 Task: Open a blank google sheet and write heading  Dollar SenseAdd Dates in a column and its values below  '2023-05-01, 2023-05-05, 2023-05-10, 2023-05-15, 2023-05-20, 2023-05-25 & 2023-05-31. 'Add Descriptionsin next column and its values below  Monthly Salary, Grocery Shopping, Dining Out., Utility Bill, Transportation, Entertainment & Miscellaneous. Add Amount in next column and its values below  $2,500, $100, $50, $150, $30, $50 & $20. Add Income/ Expensein next column and its values below  Income, Expenses, Expenses, Expenses, Expenses, Expenses & Expenses. Add Balance in next column and its values below  $2,500, $2,400, $2,350, $2,200, $2,170, $2,120 & $2,100. Save page BudgetReview analysis
Action: Mouse moved to (1255, 91)
Screenshot: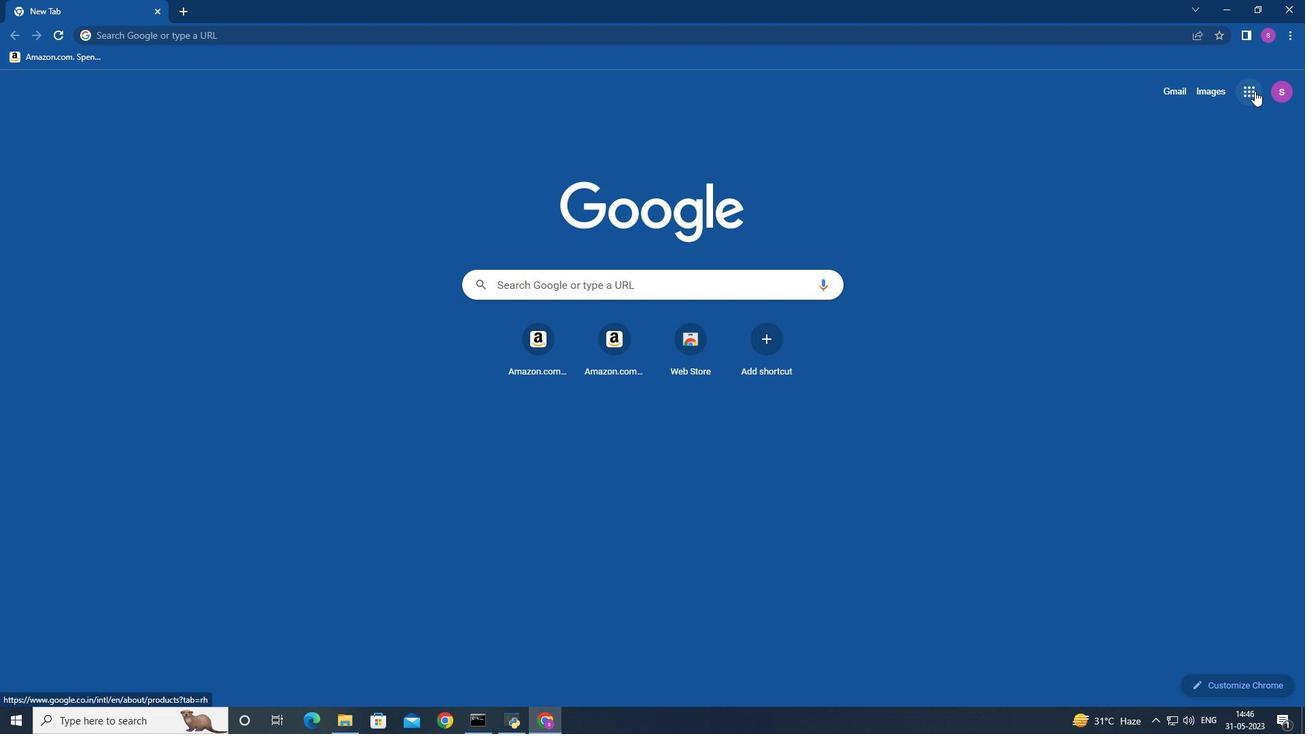 
Action: Mouse pressed left at (1255, 91)
Screenshot: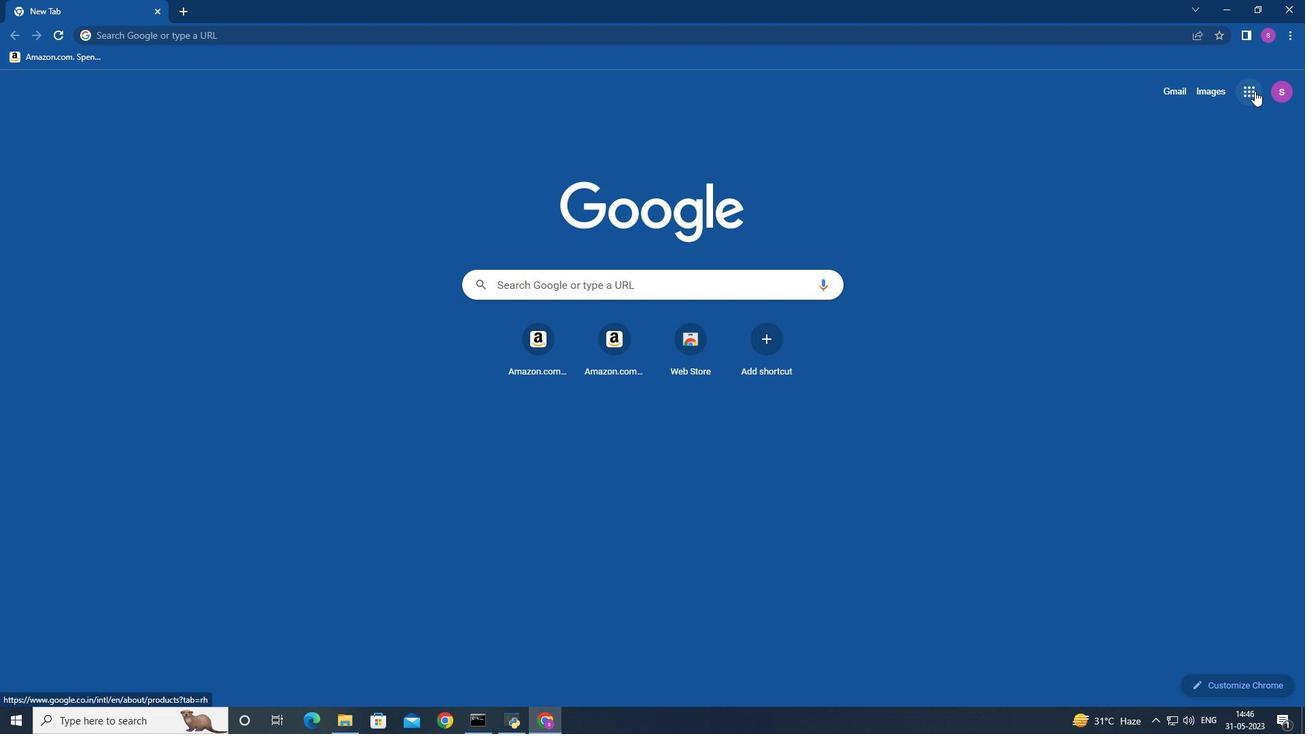 
Action: Mouse moved to (1284, 259)
Screenshot: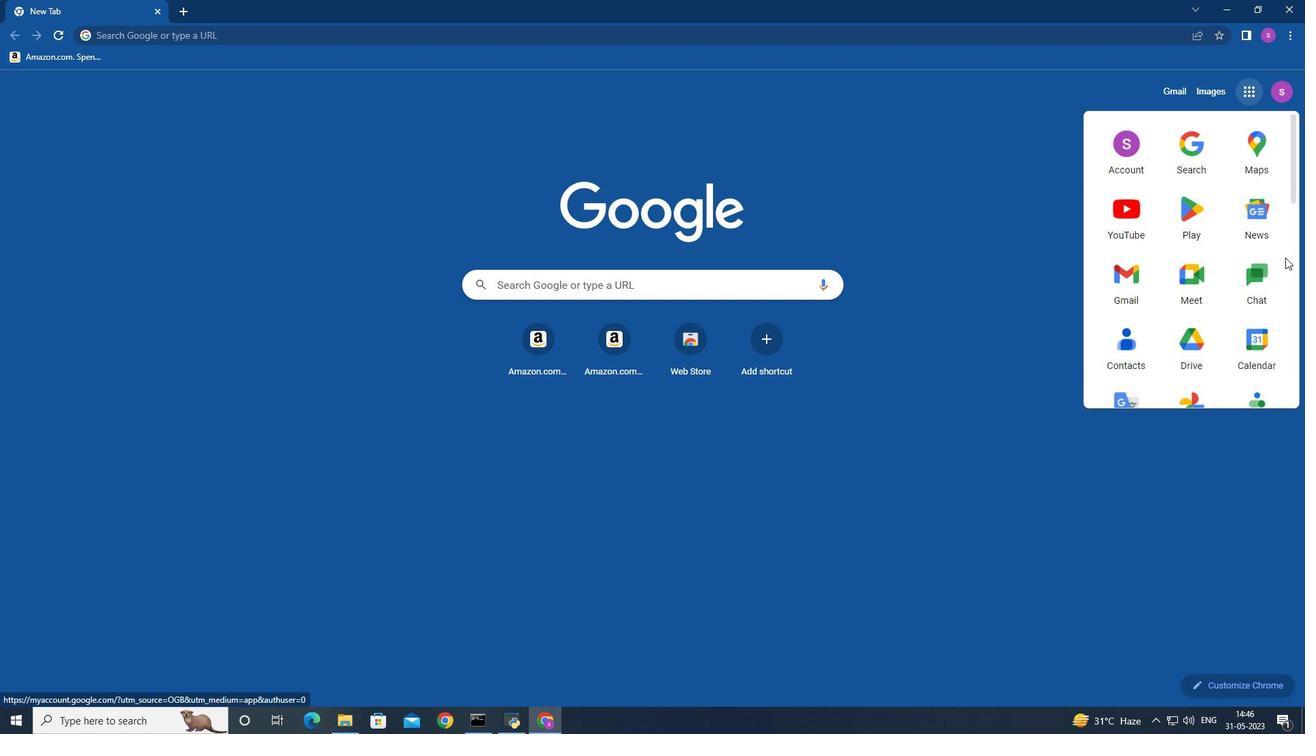 
Action: Mouse scrolled (1284, 259) with delta (0, 0)
Screenshot: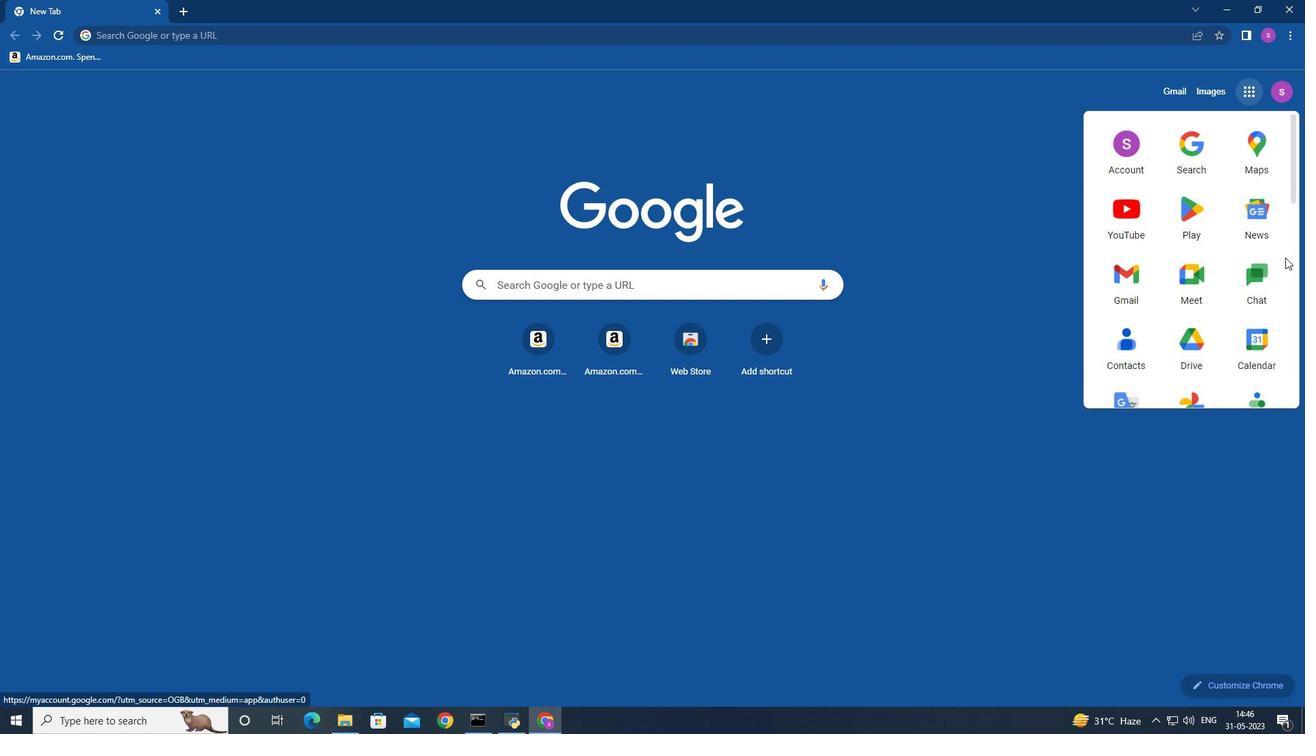 
Action: Mouse moved to (1278, 260)
Screenshot: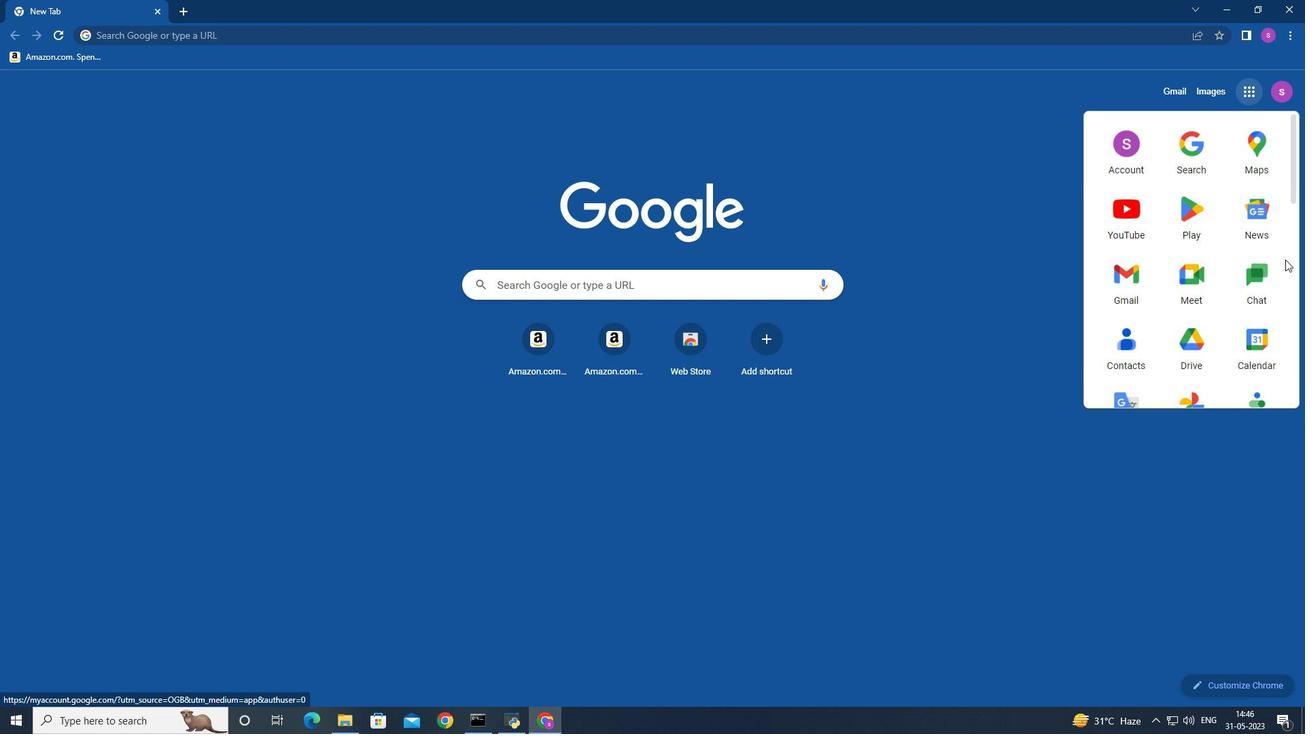 
Action: Mouse scrolled (1278, 259) with delta (0, 0)
Screenshot: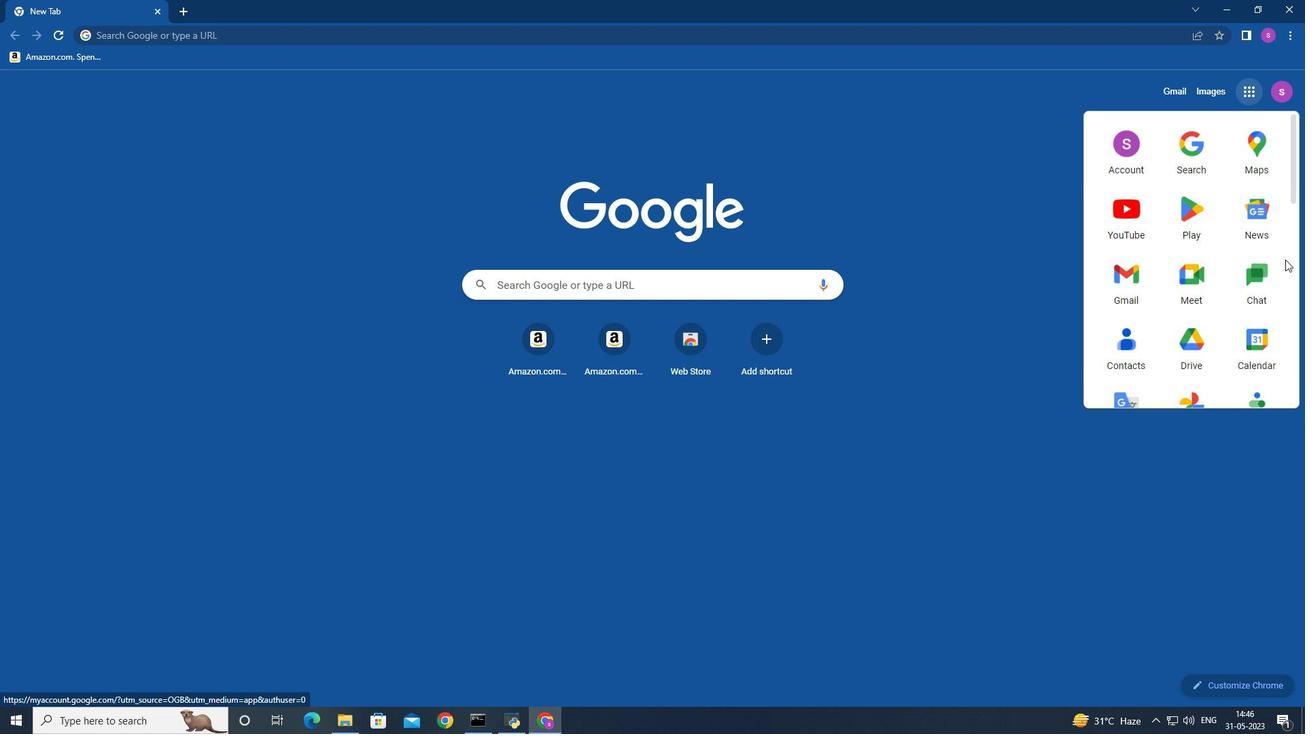 
Action: Mouse moved to (1269, 260)
Screenshot: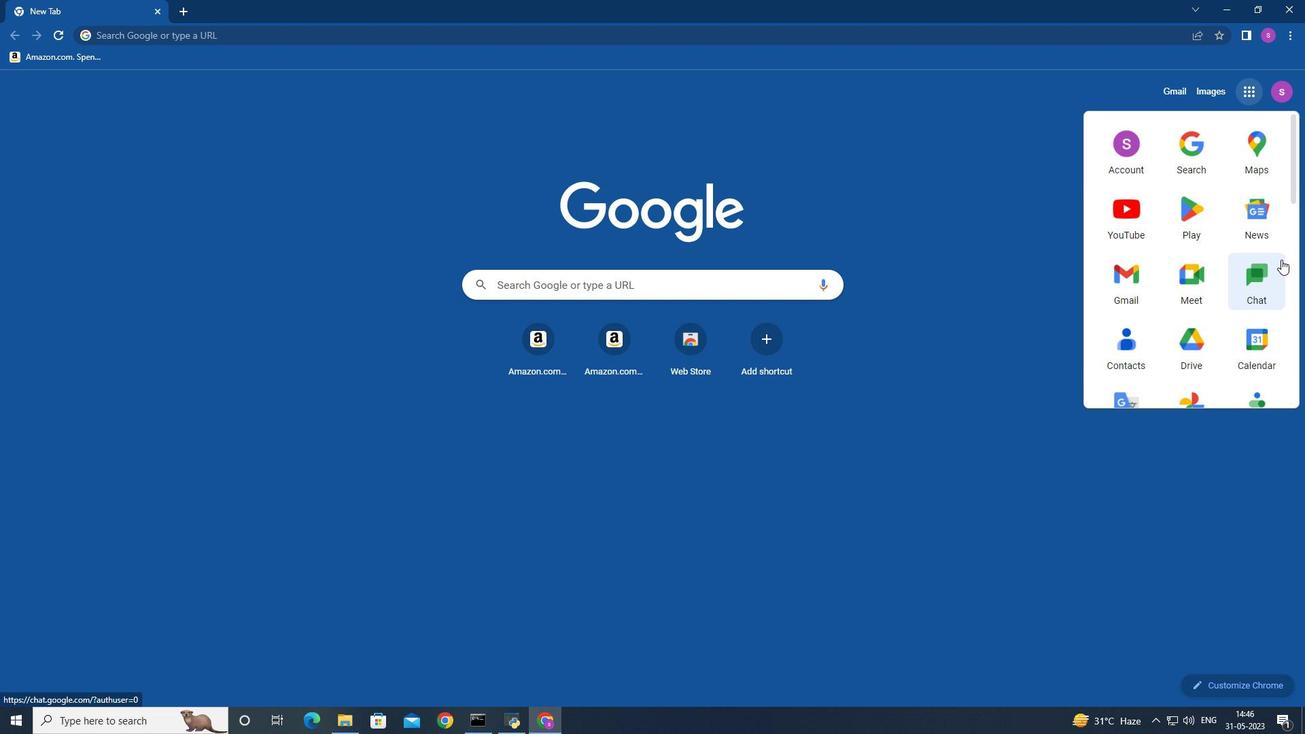 
Action: Mouse scrolled (1269, 259) with delta (0, 0)
Screenshot: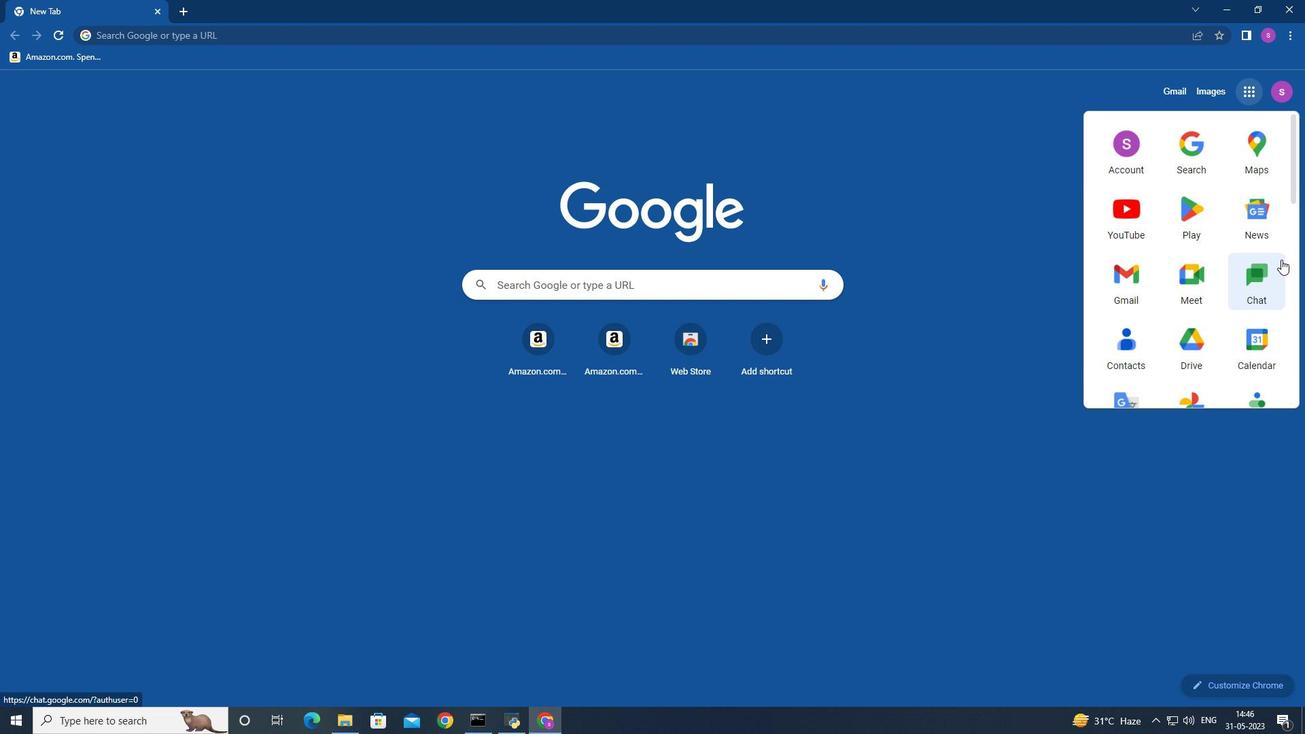 
Action: Mouse moved to (1264, 260)
Screenshot: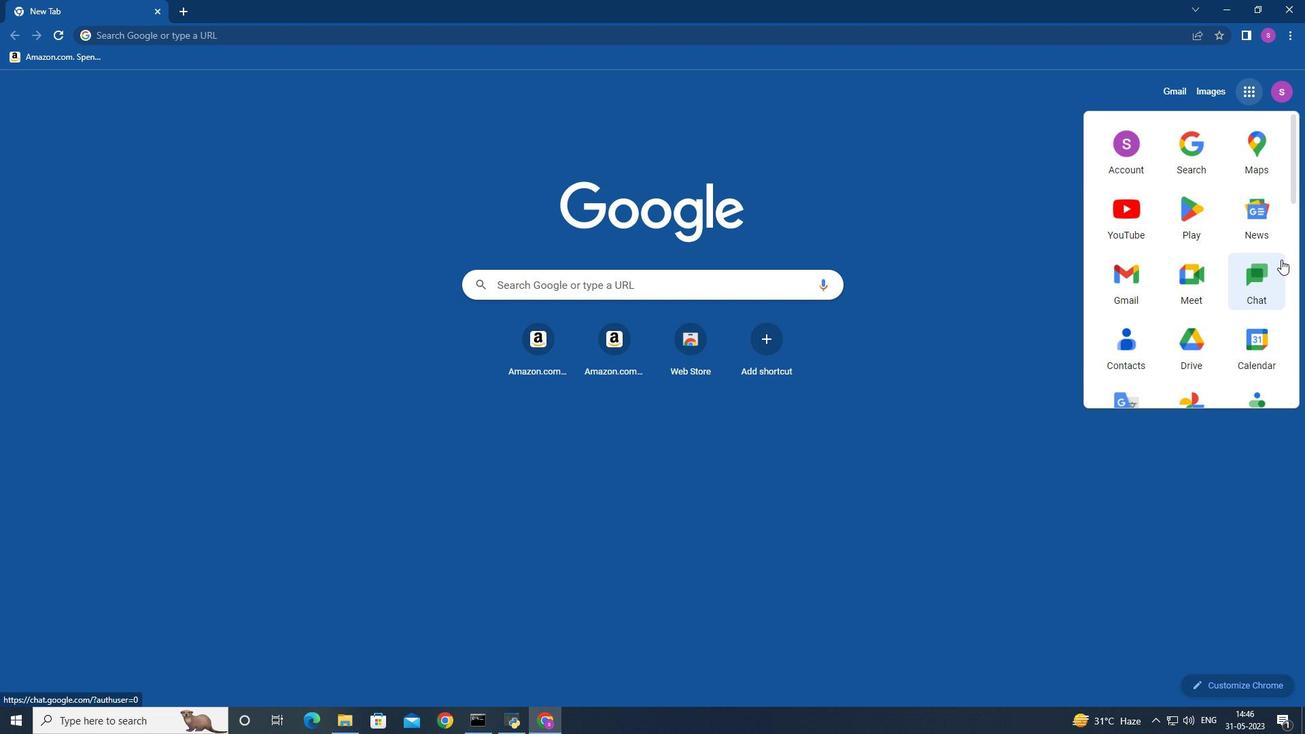 
Action: Mouse scrolled (1264, 259) with delta (0, 0)
Screenshot: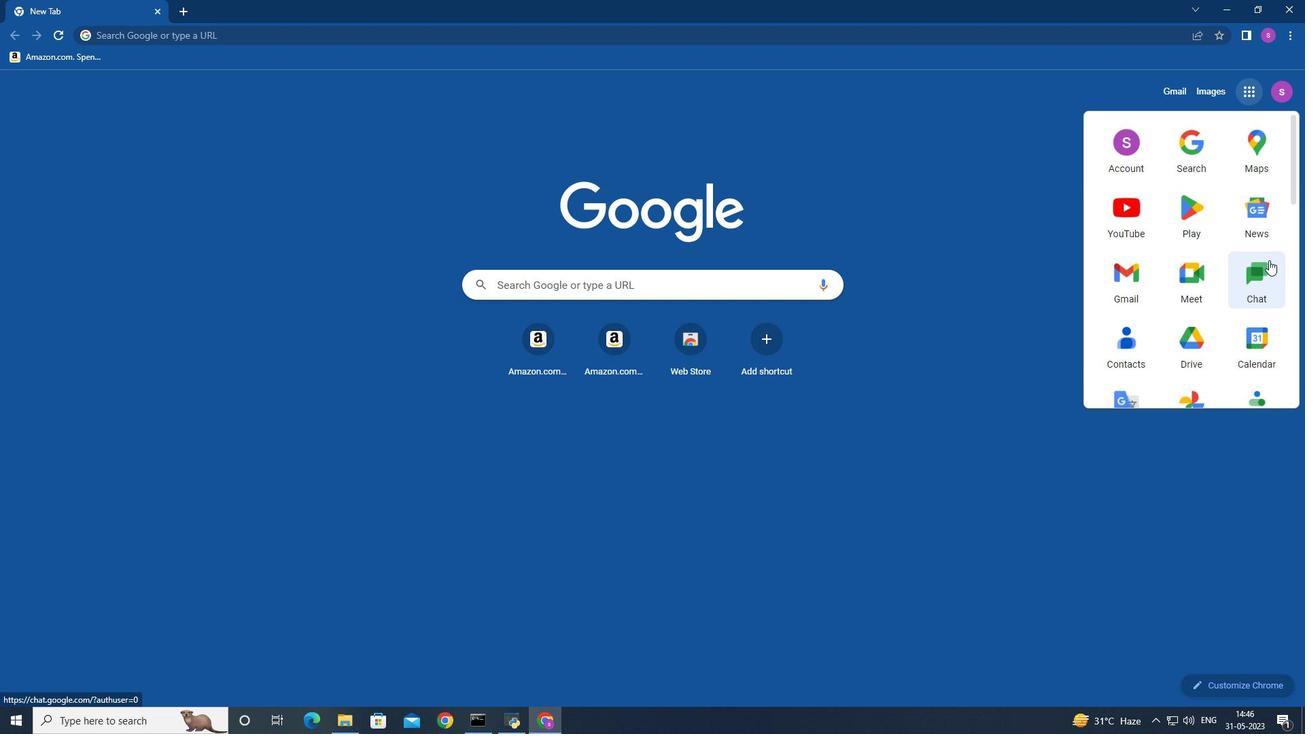 
Action: Mouse moved to (1233, 250)
Screenshot: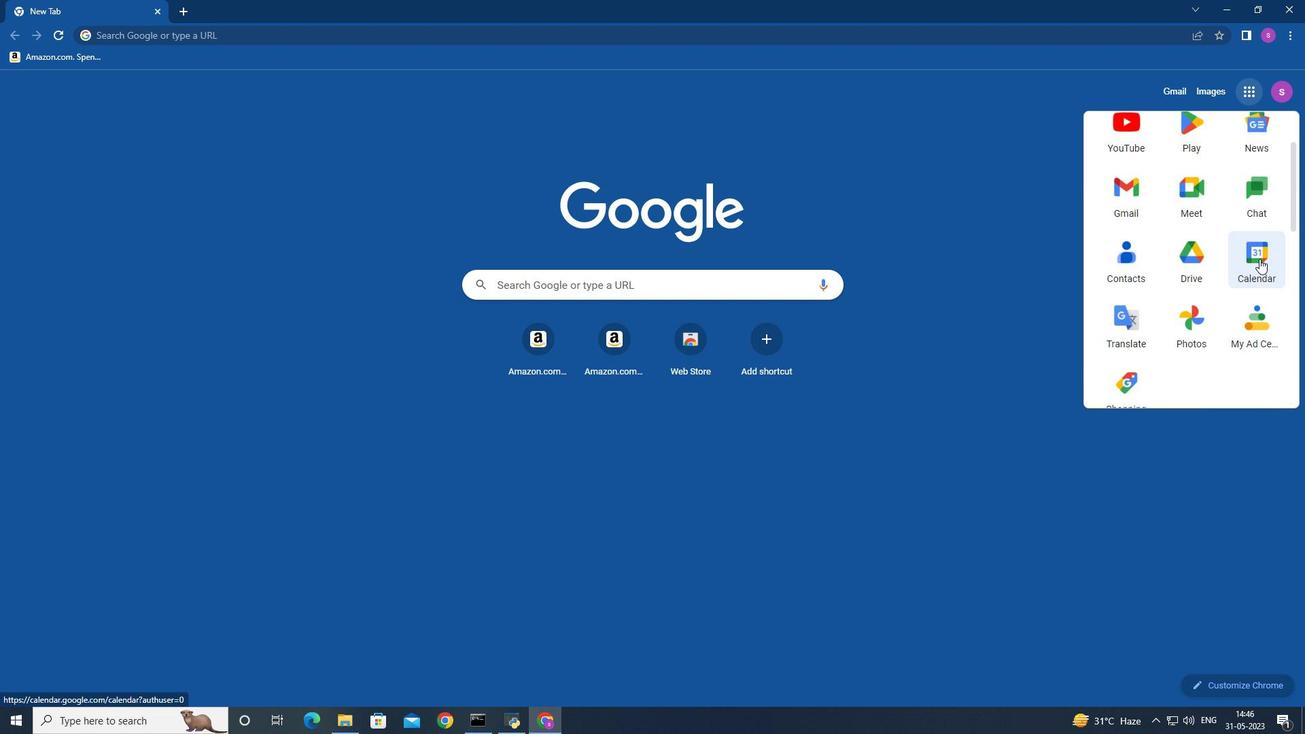 
Action: Mouse scrolled (1233, 250) with delta (0, 0)
Screenshot: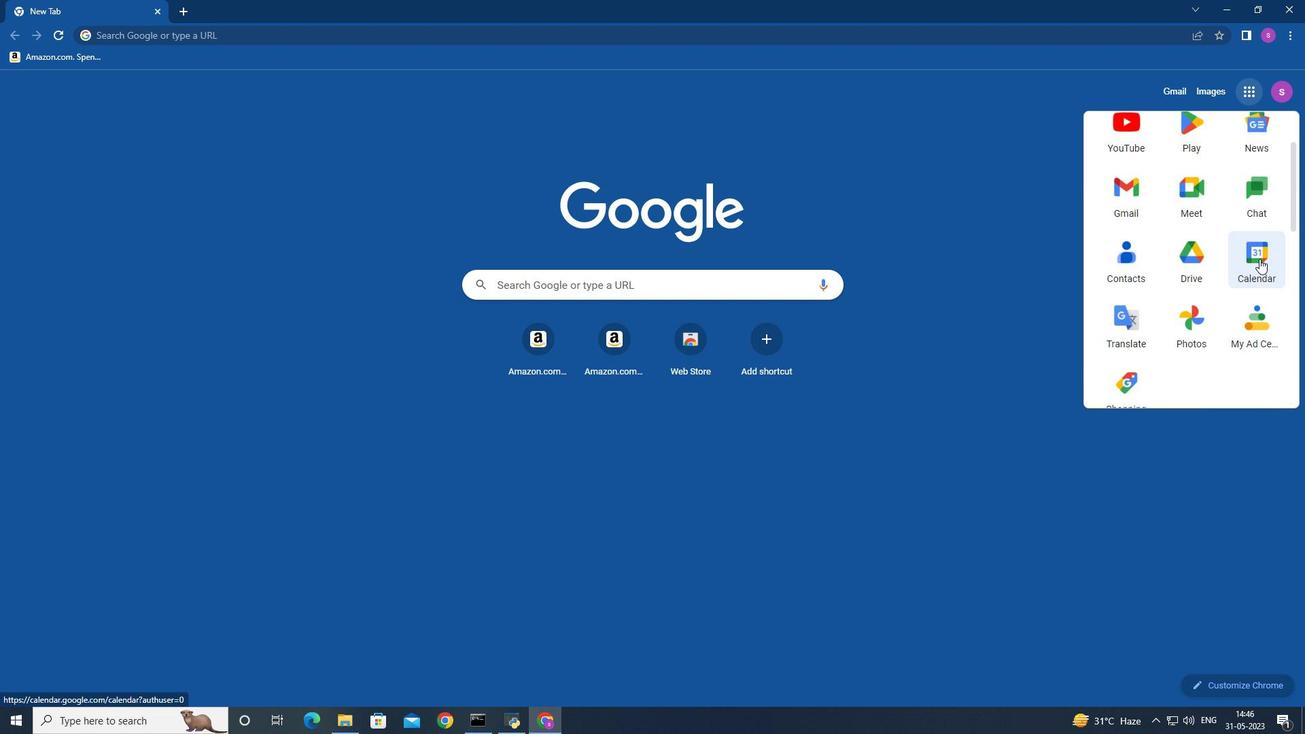 
Action: Mouse moved to (1254, 219)
Screenshot: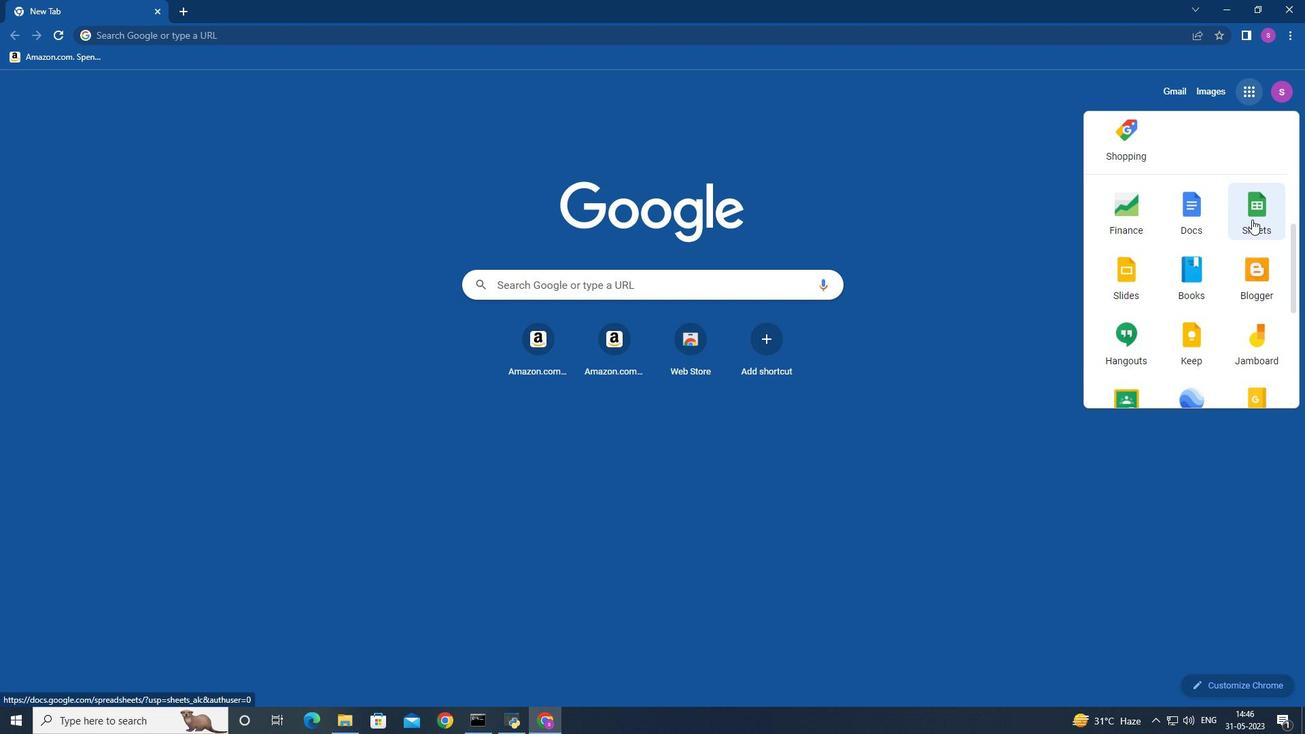 
Action: Mouse pressed left at (1254, 219)
Screenshot: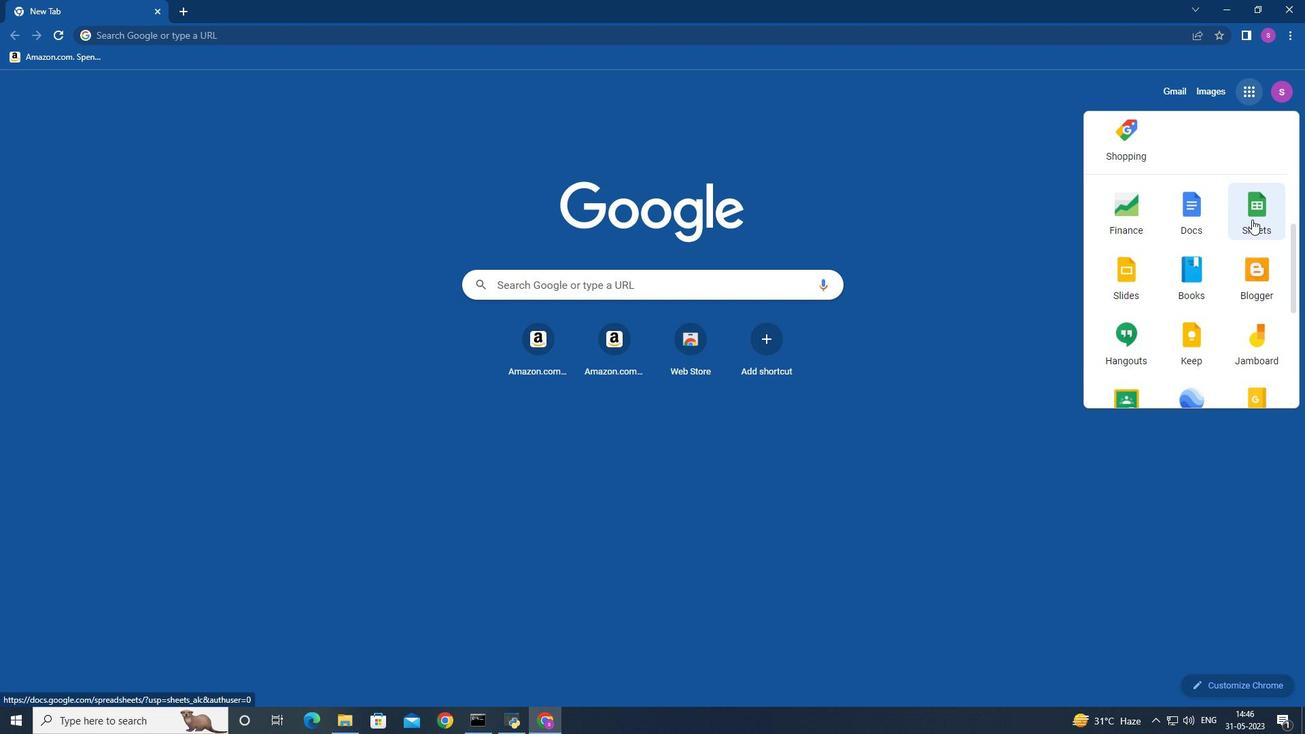 
Action: Mouse moved to (327, 175)
Screenshot: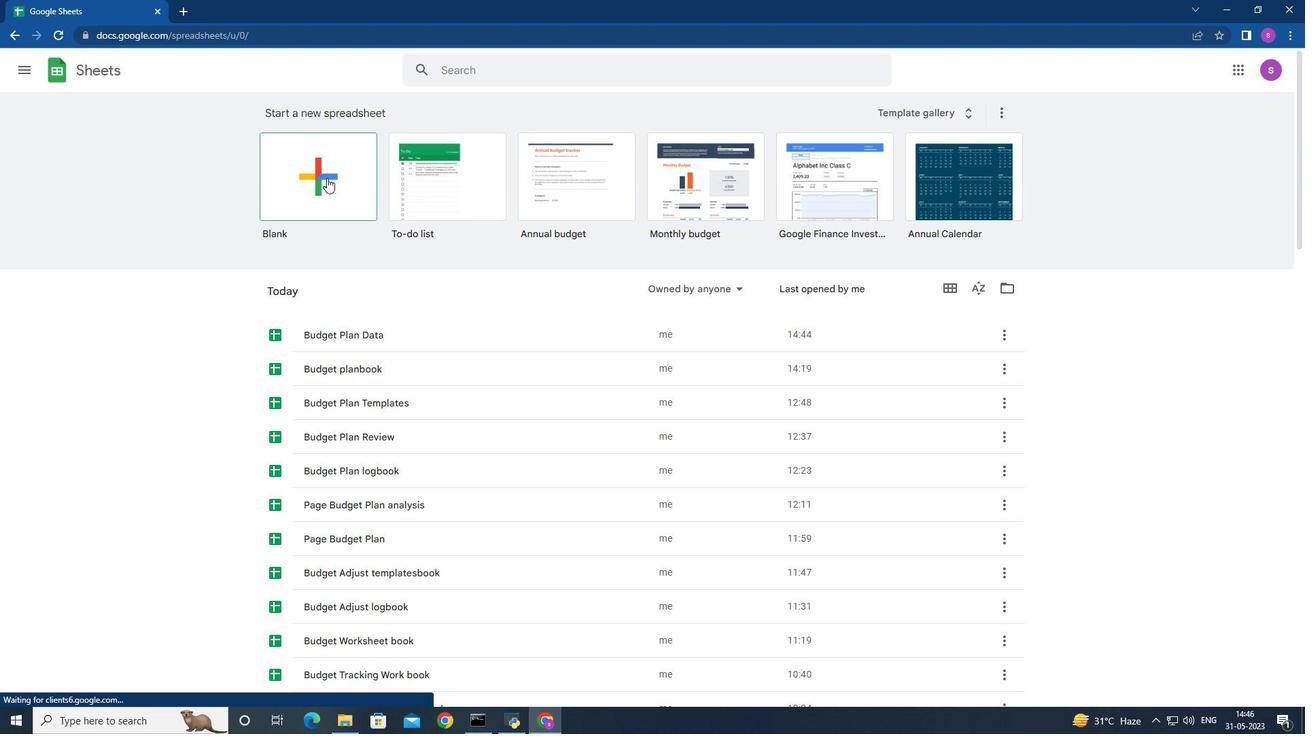 
Action: Mouse pressed left at (327, 175)
Screenshot: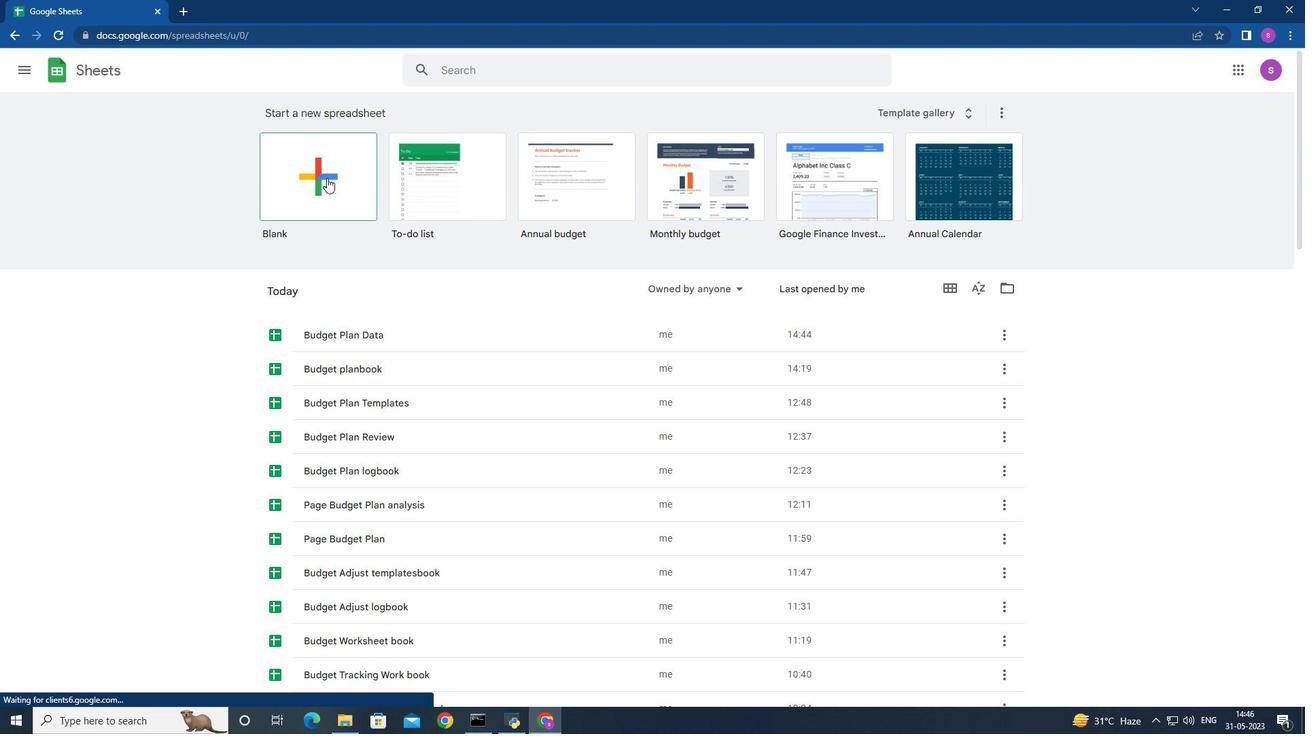 
Action: Mouse moved to (258, 182)
Screenshot: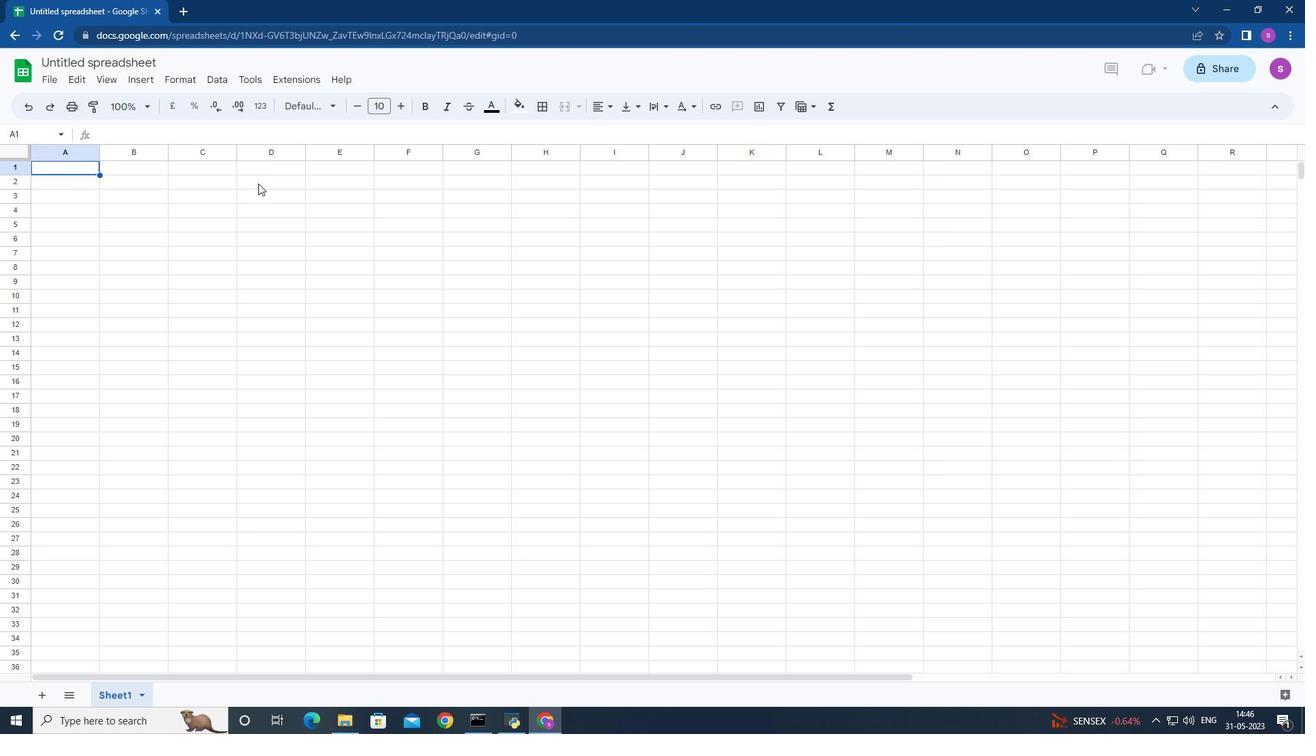 
Action: Mouse pressed left at (258, 182)
Screenshot: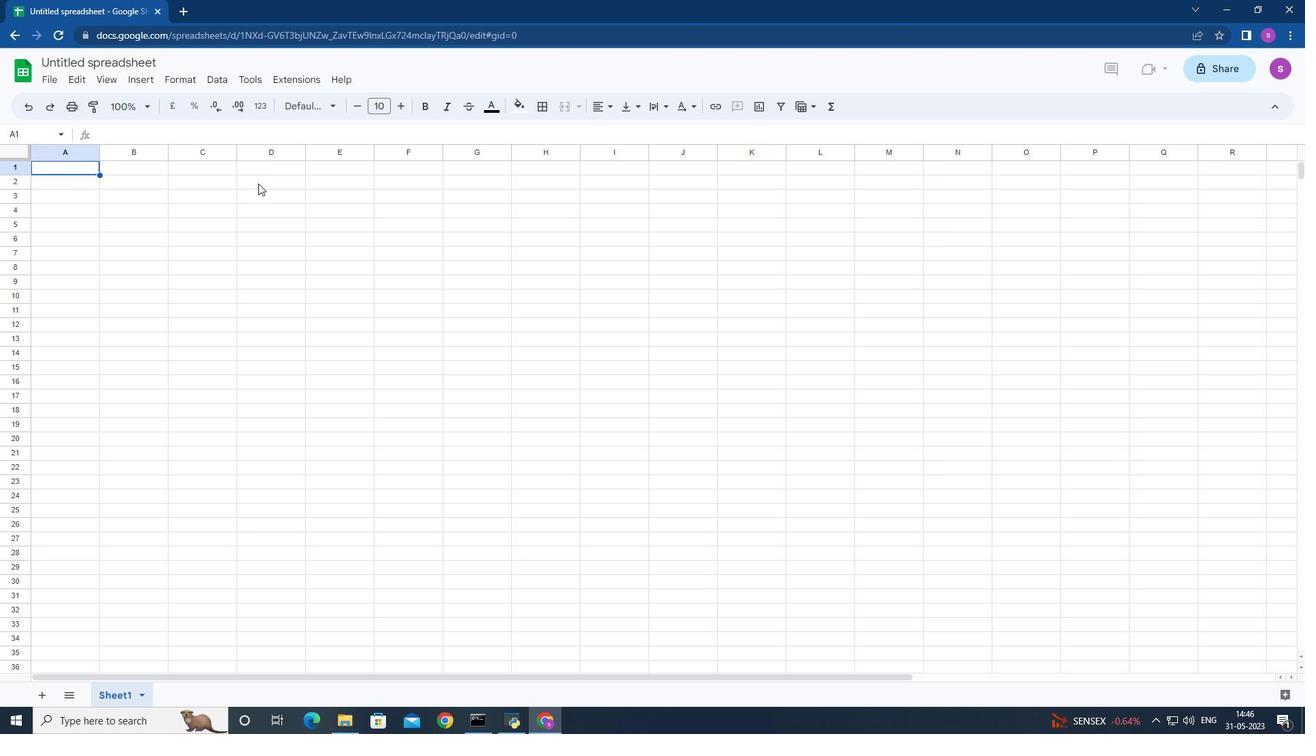 
Action: Key pressed <Key.shift><Key.shift><Key.shift><Key.shift><Key.shift><Key.shift><Key.shift><Key.shift><Key.shift><Key.shift><Key.shift><Key.shift><Key.shift><Key.shift><Key.shift><Key.shift><Key.shift><Key.shift>DF<Key.backspace>ollar<Key.space><Key.shift>Sense<Key.space><Key.down><Key.left><Key.down><Key.shift>Dates<Key.down>
Screenshot: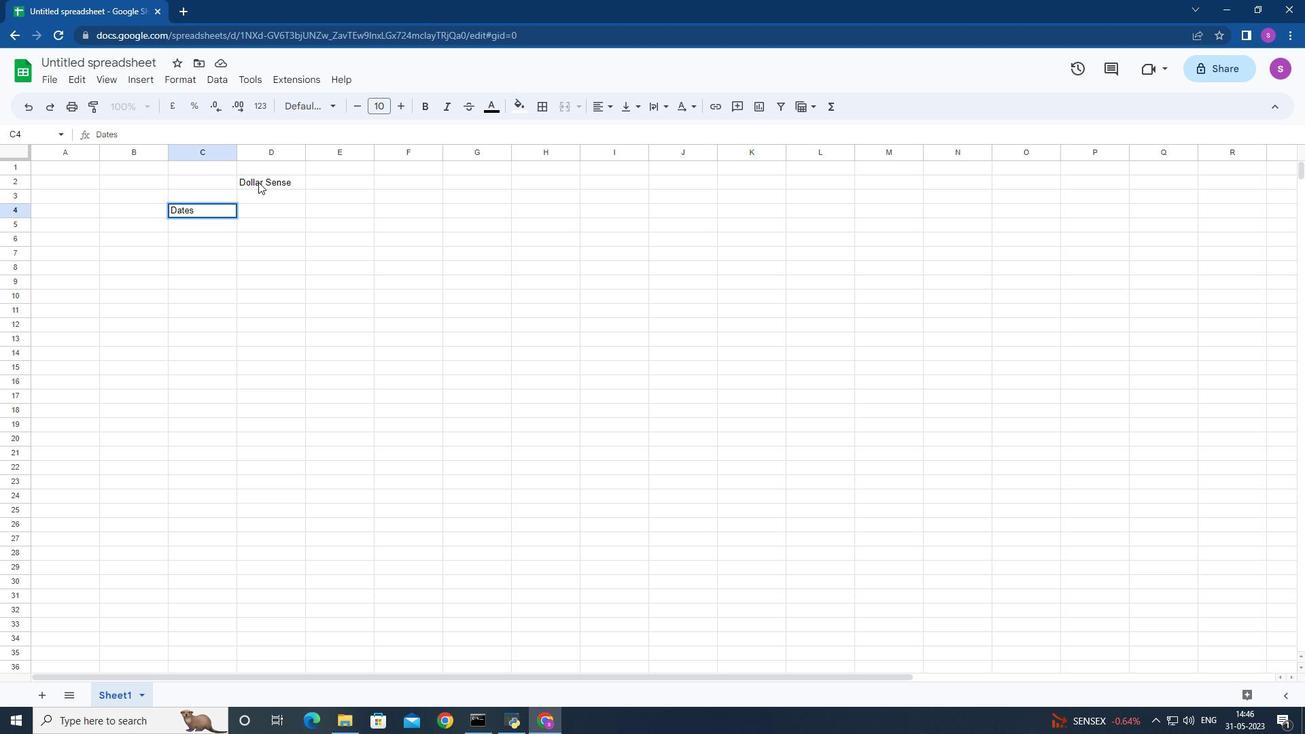 
Action: Mouse moved to (363, 271)
Screenshot: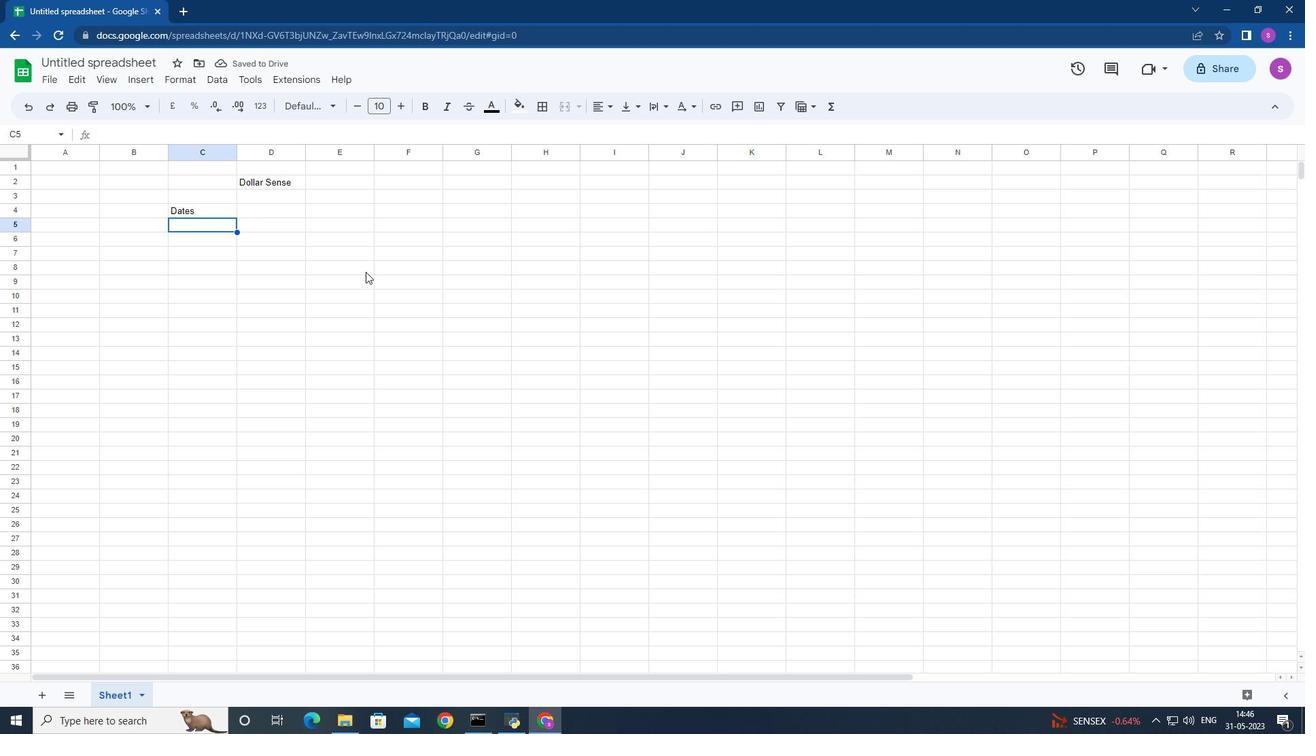 
Action: Key pressed 2023-05-01<Key.down>2023-05-05<Key.down>2023-05-19<Key.backspace>0<Key.down>2023-05-15<Key.down>2023-05-20<Key.down>2023-05-25<Key.down>2023-05-31<Key.down><Key.right><Key.up><Key.up><Key.up><Key.up><Key.up><Key.up><Key.up><Key.up><Key.up><Key.down>
Screenshot: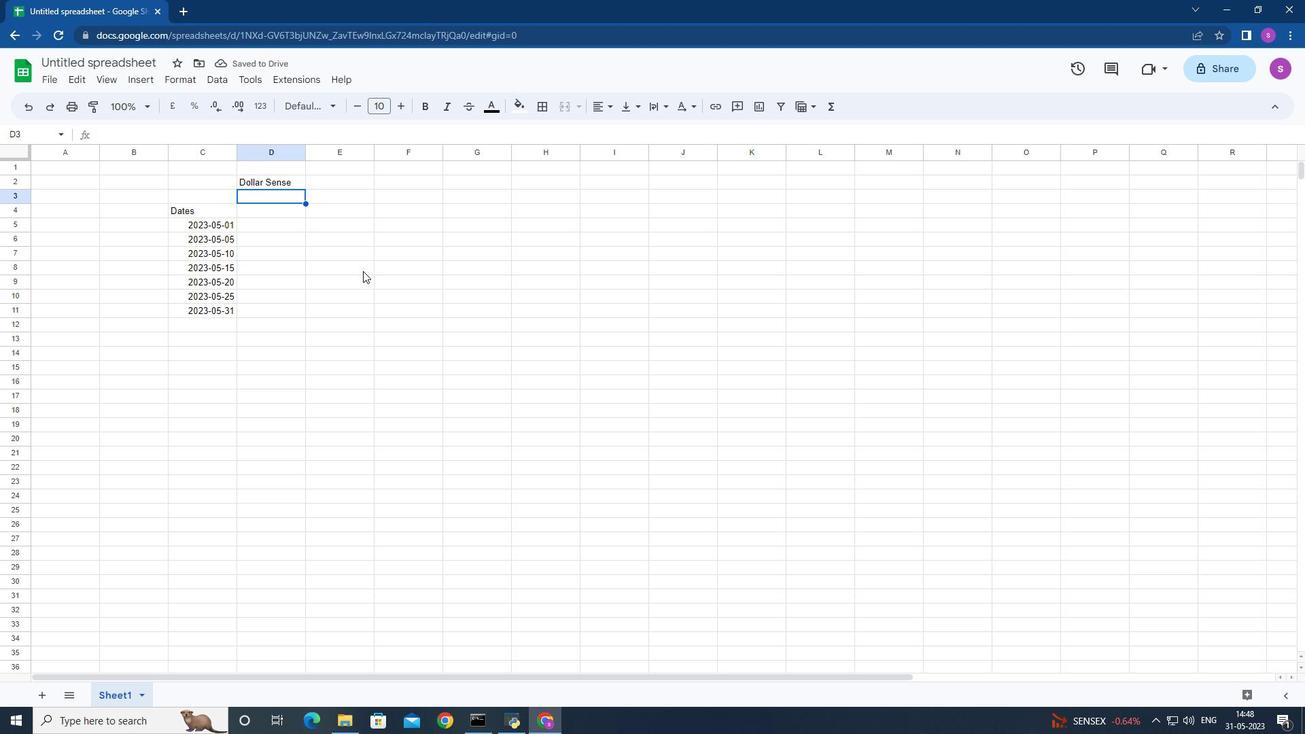 
Action: Mouse moved to (321, 279)
Screenshot: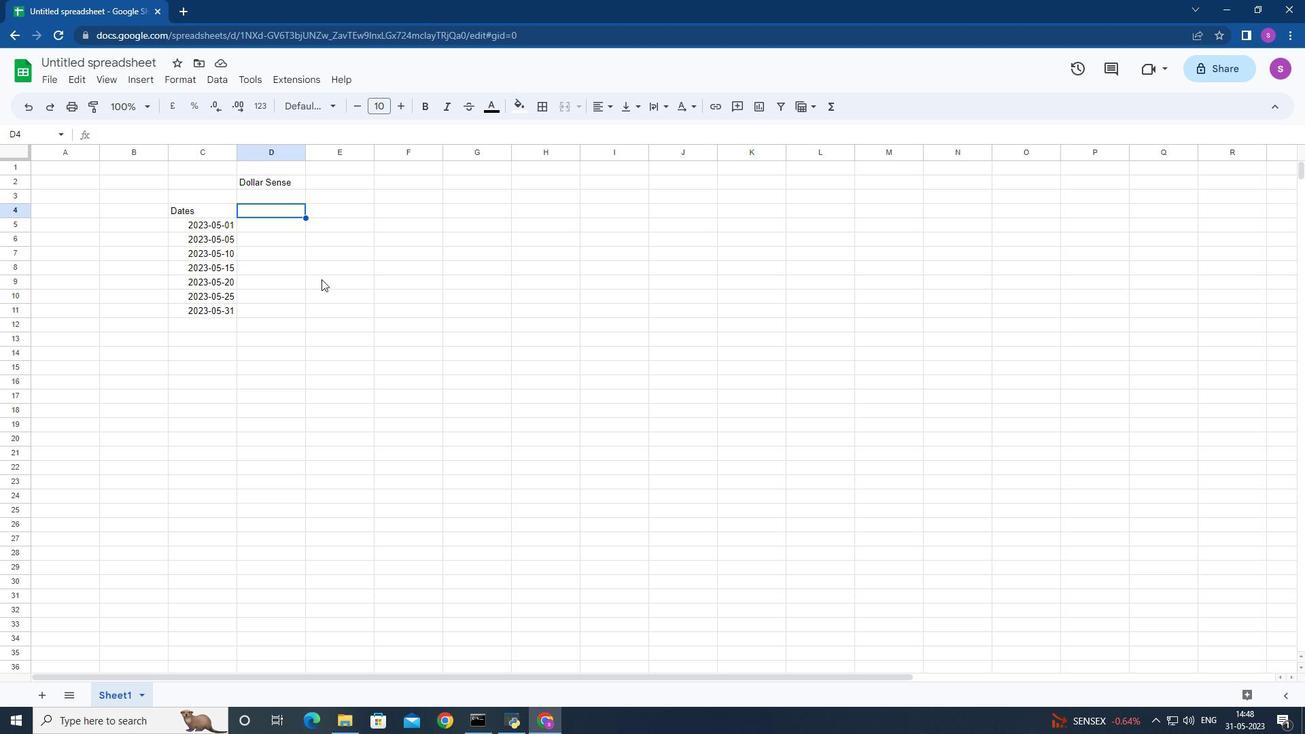 
Action: Key pressed <Key.shift>Descriptionsin<Key.down><Key.shift>Monthly<Key.space><Key.shift>Salary<Key.down><Key.shift><Key.shift><Key.shift><Key.shift><Key.shift><Key.shift><Key.shift><Key.shift><Key.shift>Grocerty<Key.backspace><Key.backspace>y<Key.space><Key.shift>Shopping<Key.down><Key.shift>Dining<Key.space><Key.shift>Out<Key.down><Key.shift><Key.shift><Key.shift><Key.shift>Utility<Key.space><Key.shift>Bill<Key.down><Key.shift>Transportation<Key.space><Key.down><Key.shift>Entertainment<Key.down><Key.shift>Miscellaneous<Key.right><Key.up><Key.up><Key.up><Key.up><Key.up><Key.up><Key.up><Key.up>
Screenshot: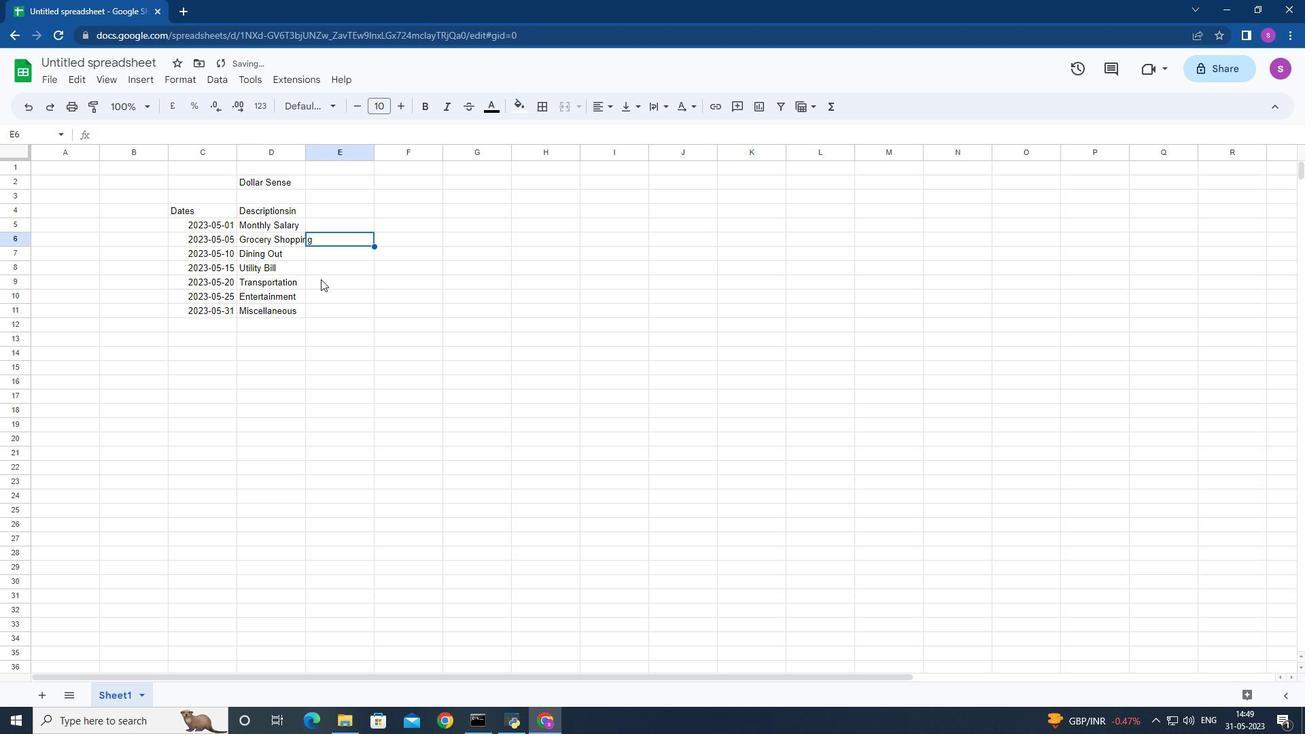
Action: Mouse moved to (304, 153)
Screenshot: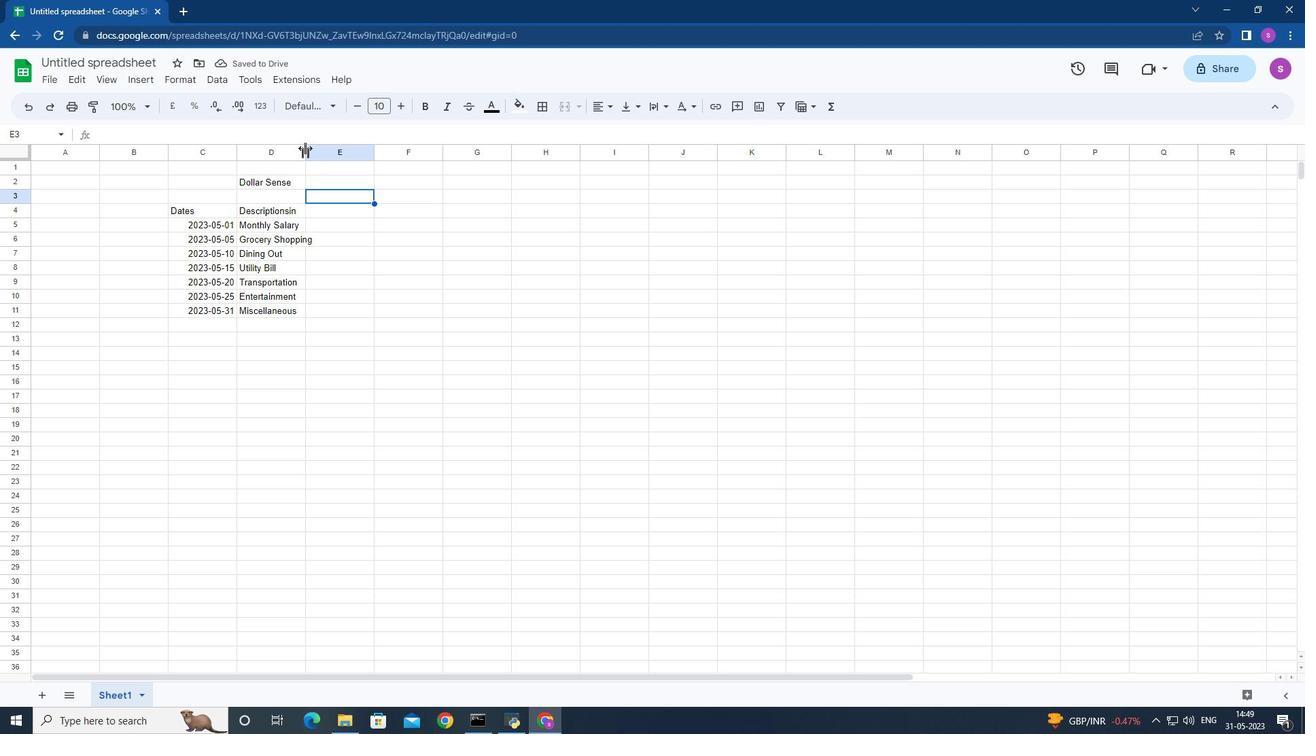 
Action: Mouse pressed left at (304, 153)
Screenshot: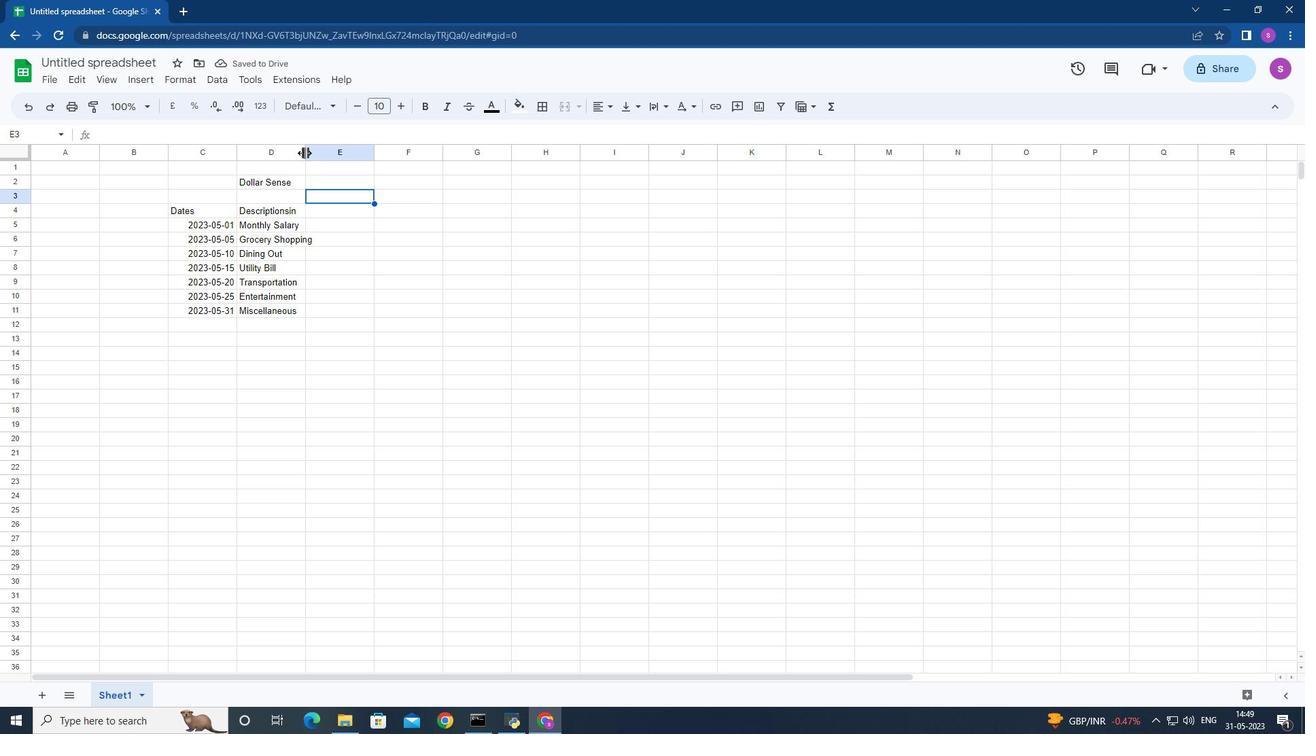 
Action: Mouse moved to (344, 206)
Screenshot: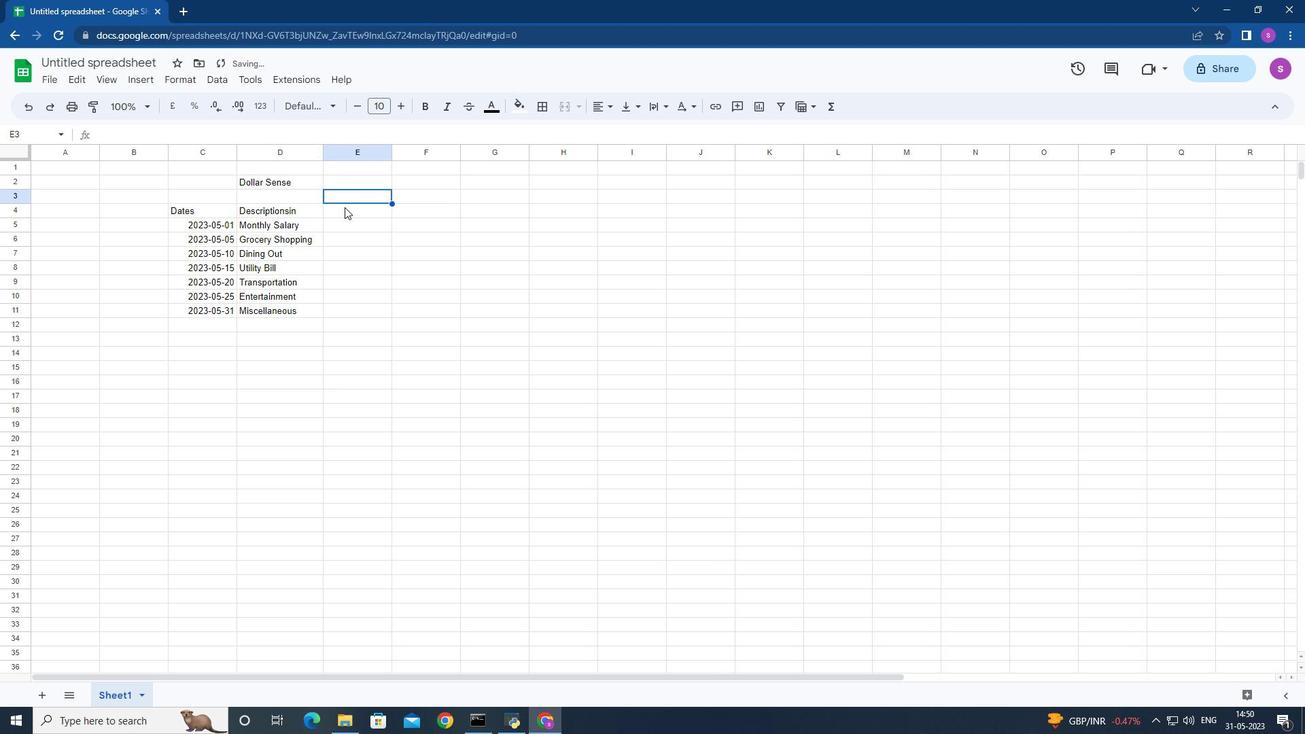 
Action: Mouse pressed left at (344, 206)
Screenshot: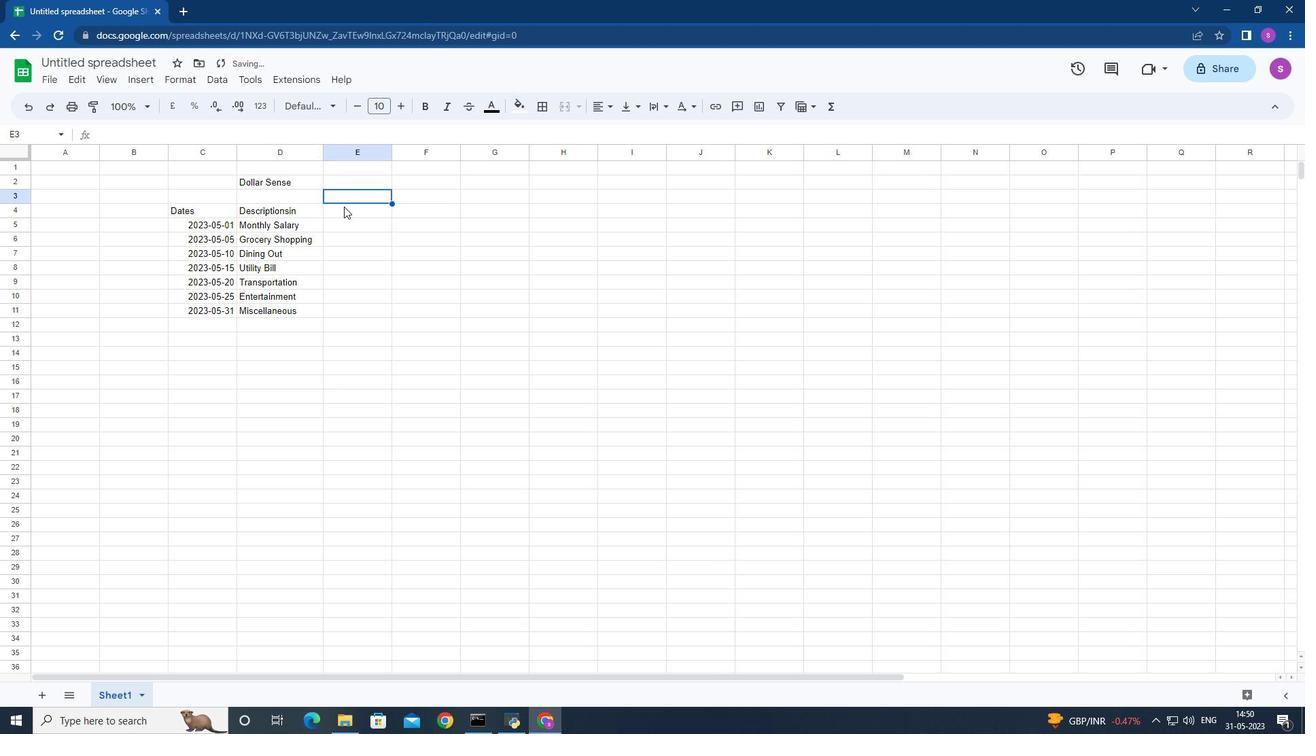 
Action: Mouse moved to (329, 220)
Screenshot: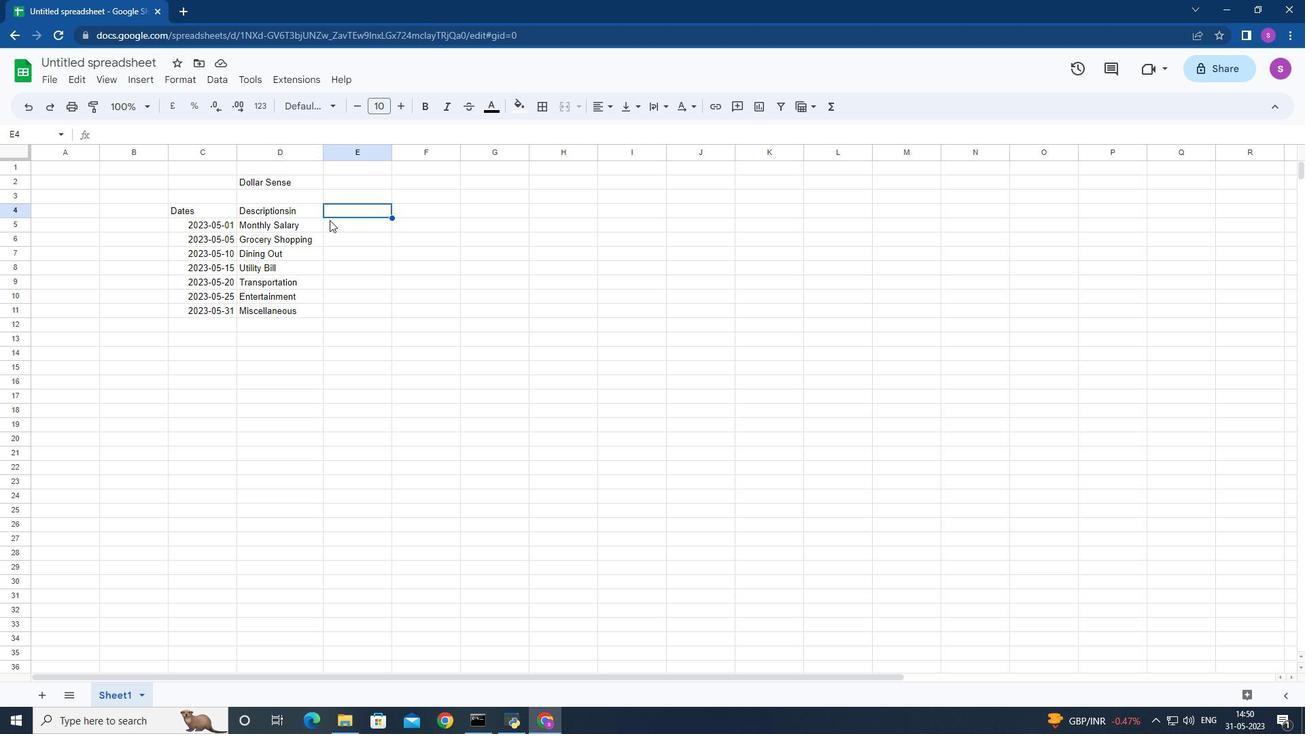 
Action: Key pressed <Key.shift>Amount<Key.down>2500<Key.down>100<Key.down>4<Key.backspace>50<Key.down>150<Key.down>30<Key.down>50<Key.down>20<Key.enter>
Screenshot: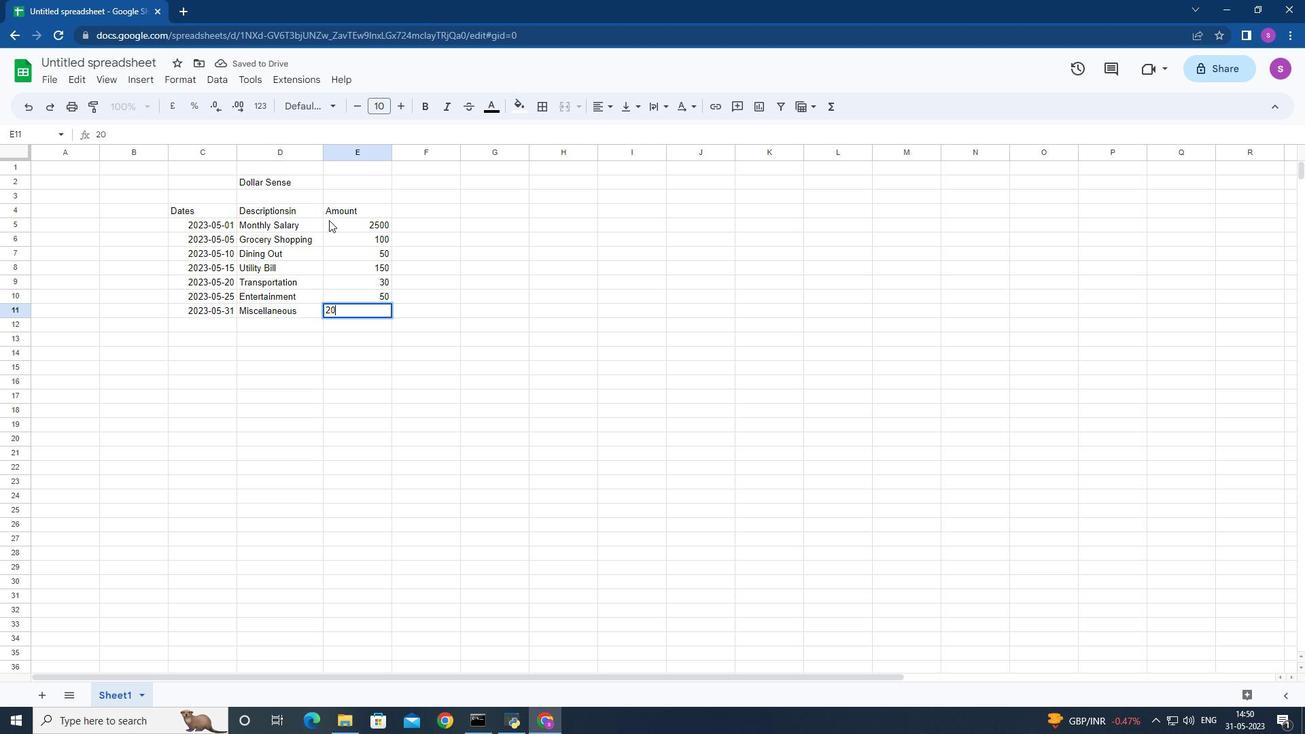 
Action: Mouse moved to (332, 217)
Screenshot: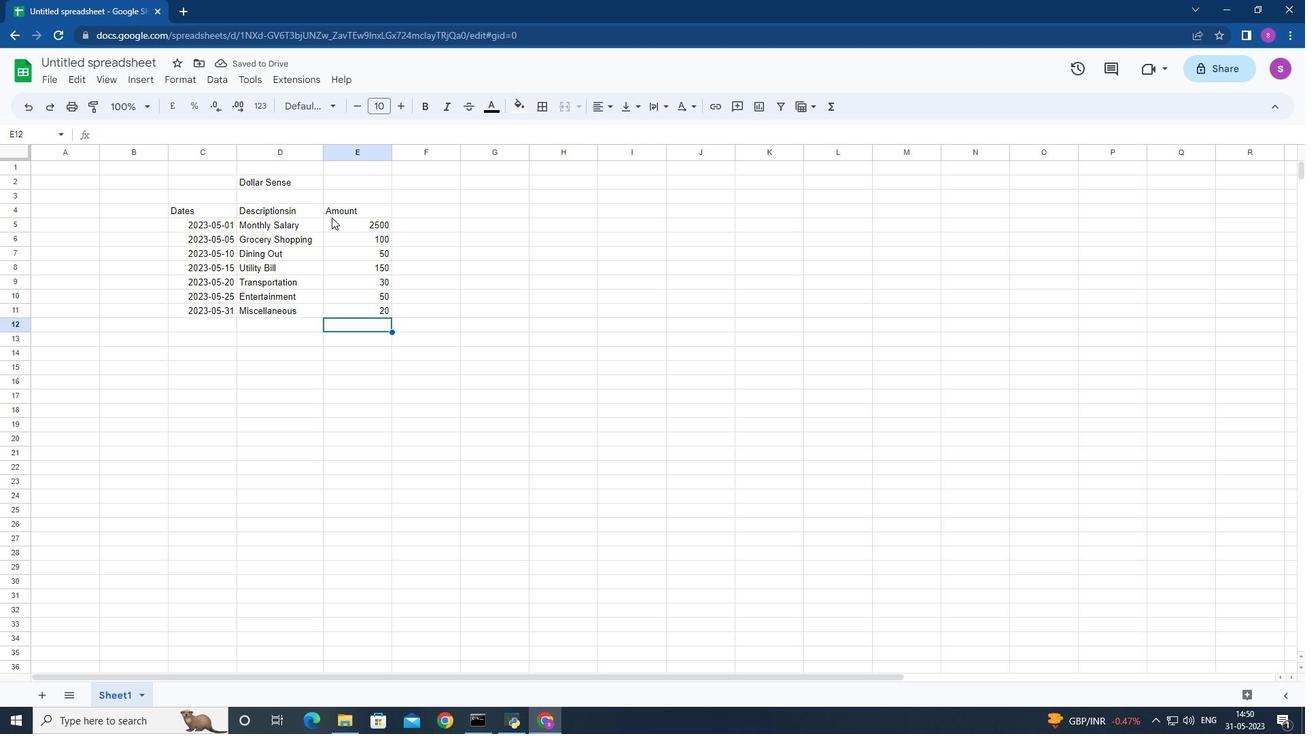 
Action: Mouse pressed left at (332, 217)
Screenshot: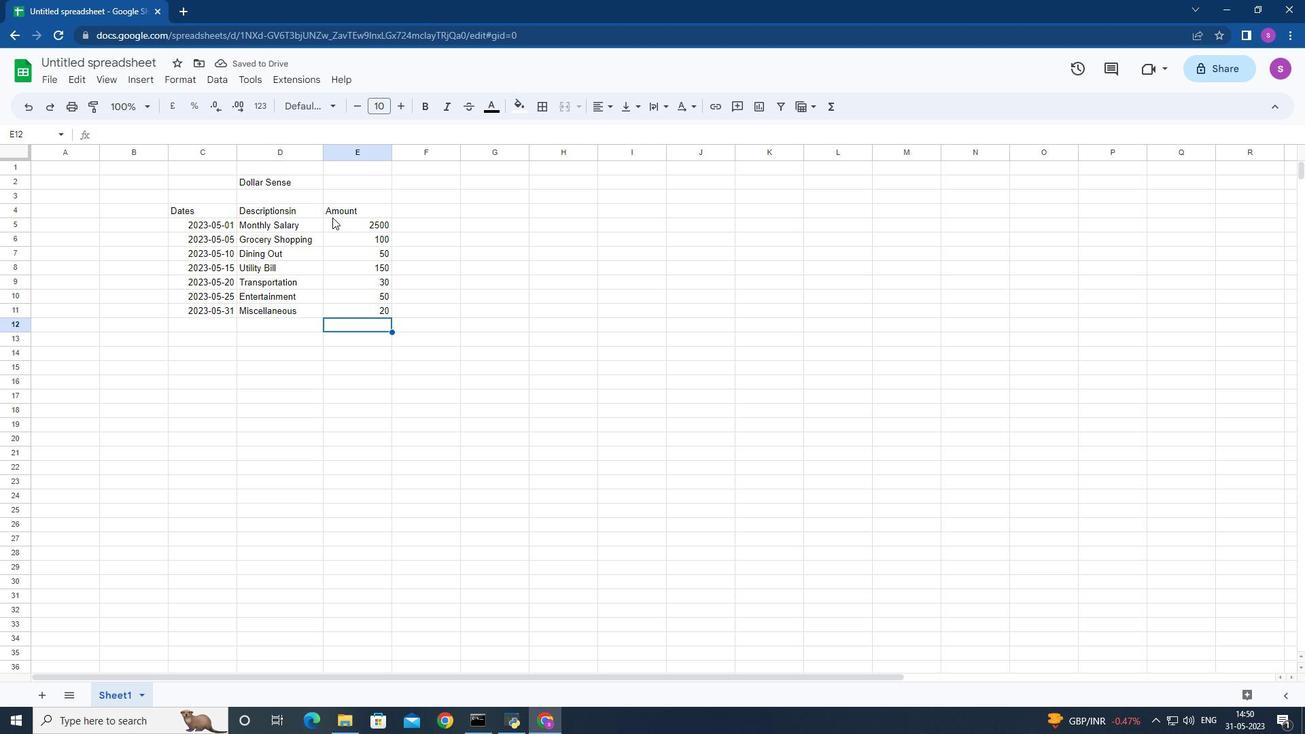 
Action: Mouse moved to (433, 296)
Screenshot: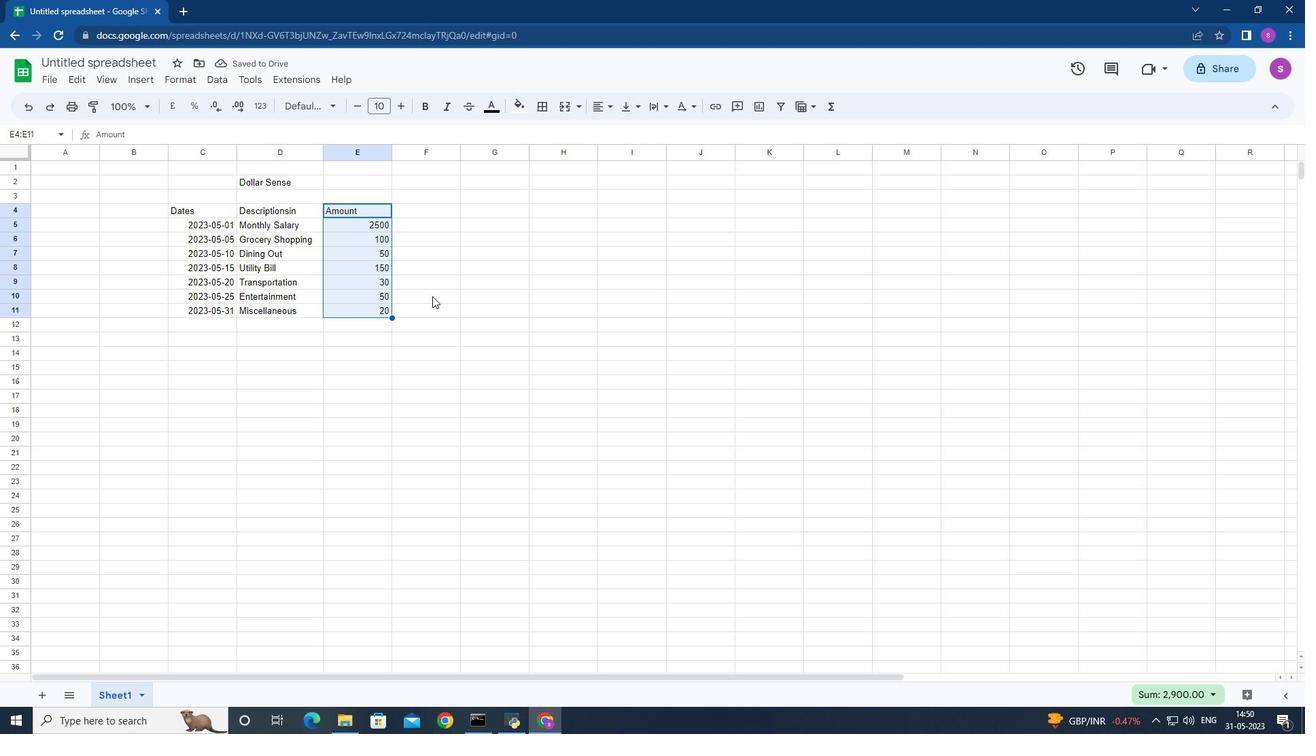 
Action: Mouse pressed left at (433, 296)
Screenshot: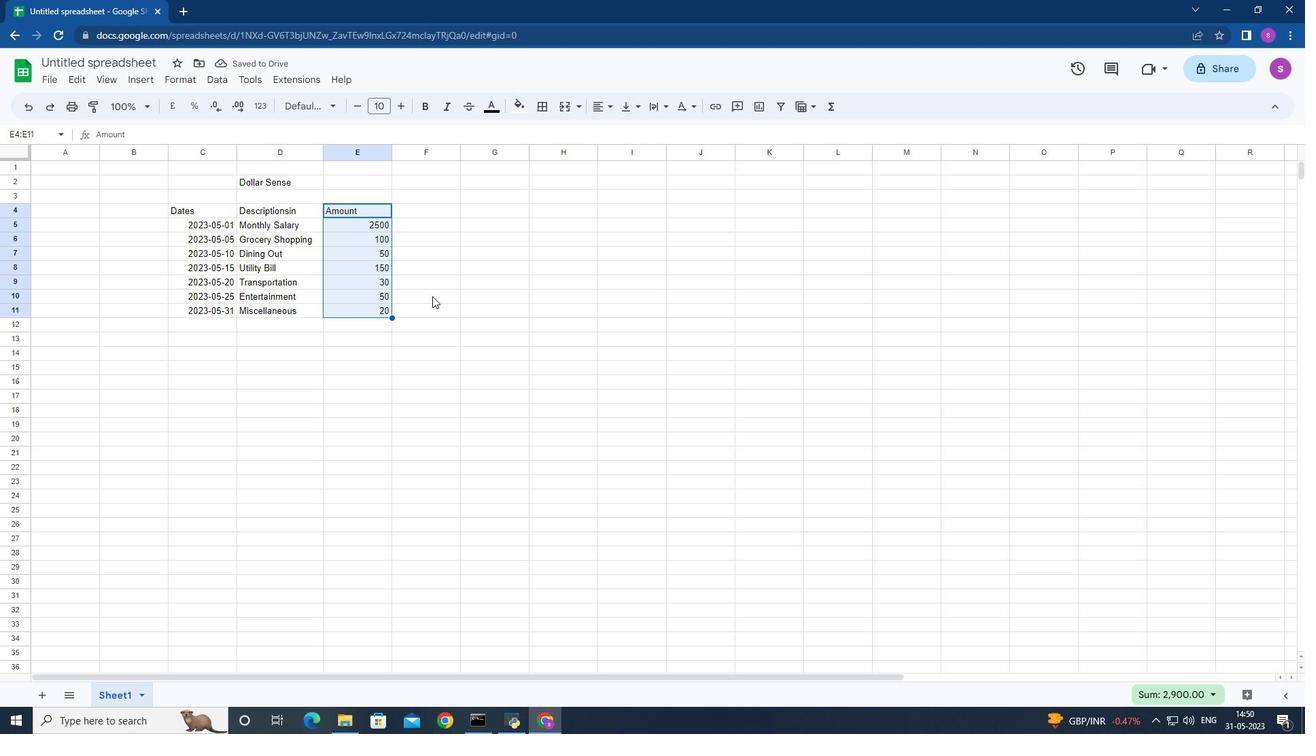 
Action: Mouse moved to (345, 220)
Screenshot: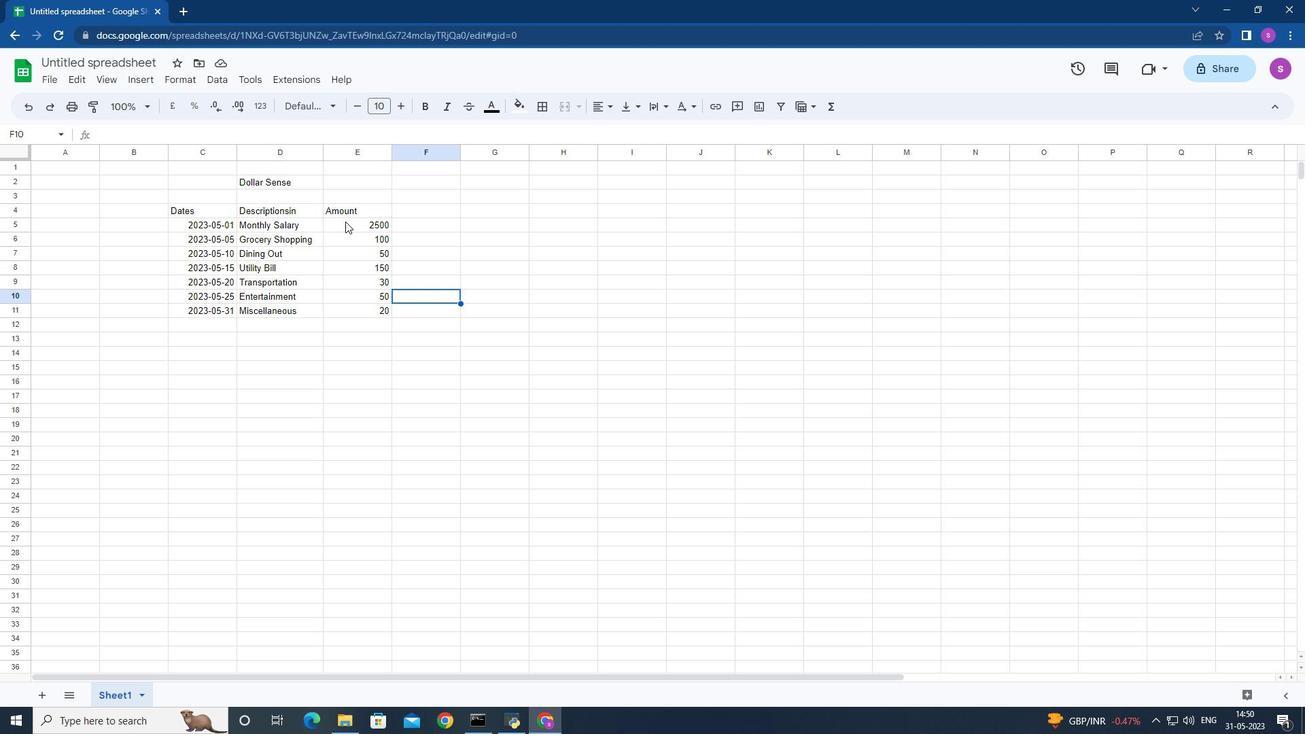
Action: Mouse pressed left at (345, 220)
Screenshot: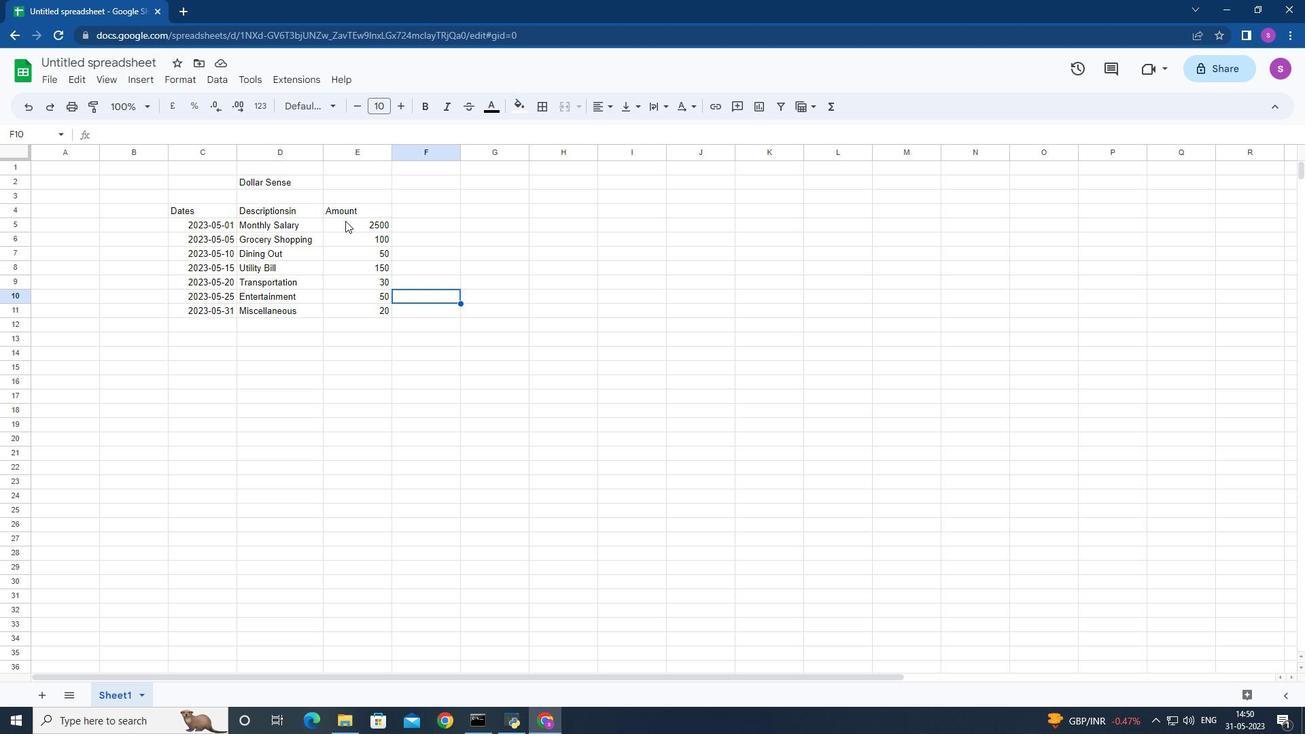 
Action: Mouse moved to (262, 102)
Screenshot: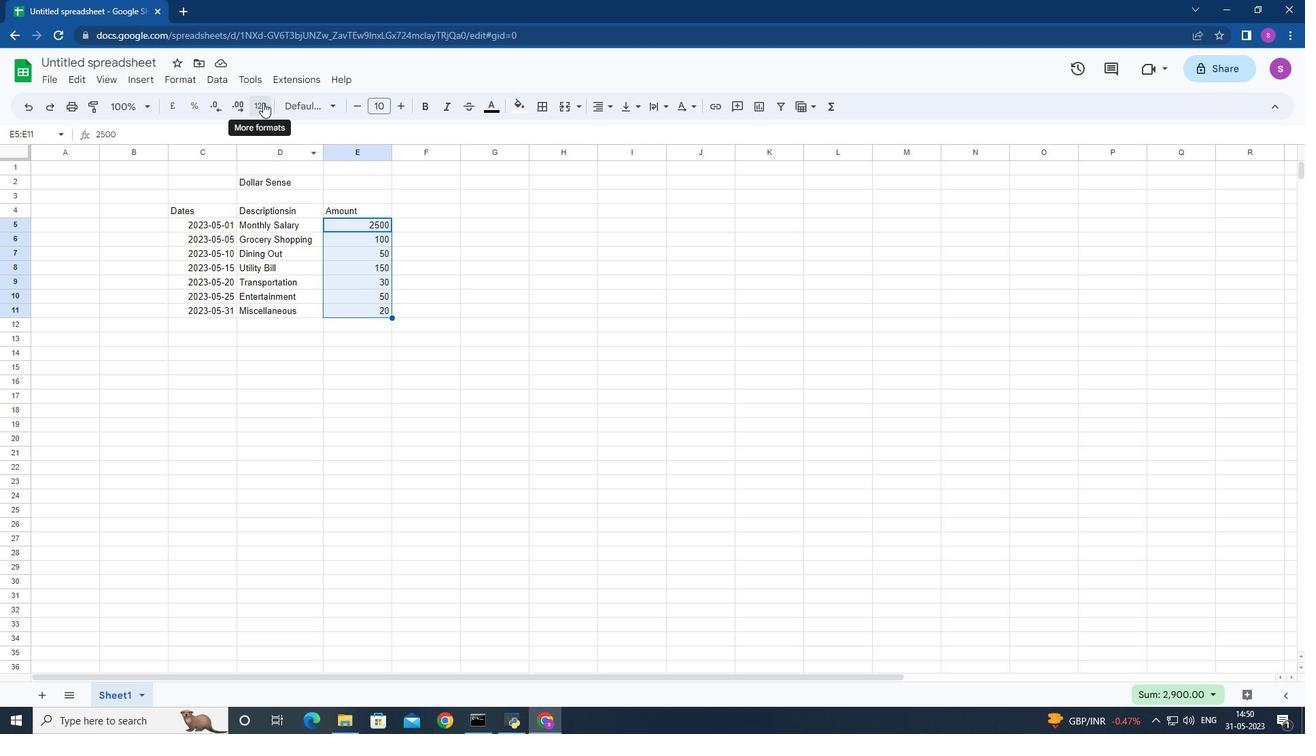 
Action: Mouse pressed left at (262, 102)
Screenshot: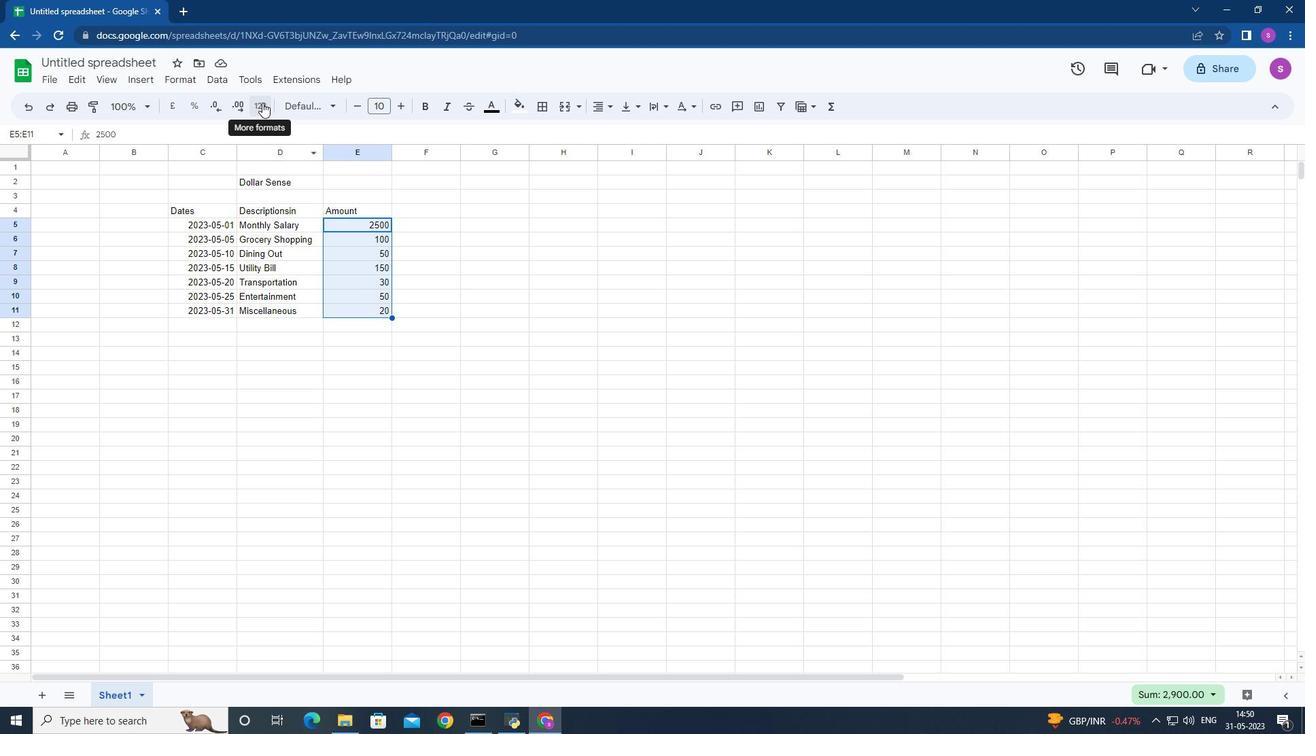 
Action: Mouse moved to (263, 455)
Screenshot: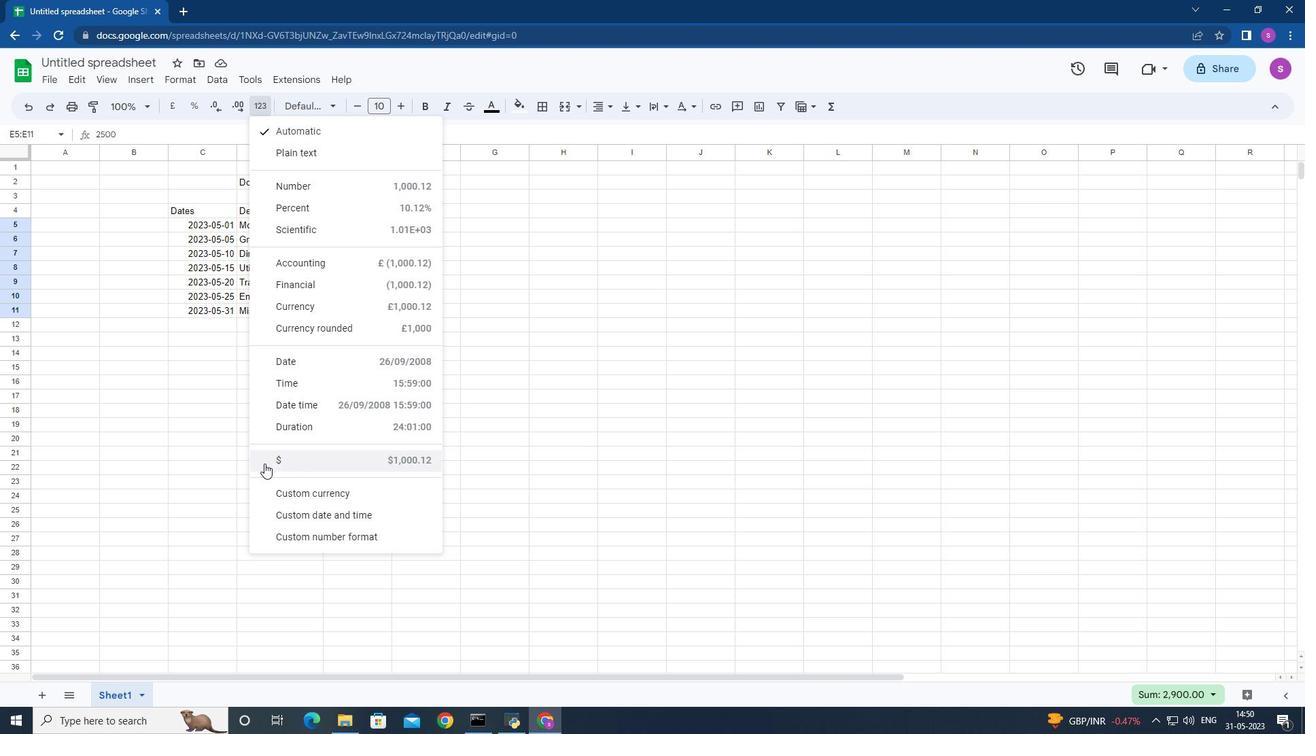 
Action: Mouse pressed left at (263, 455)
Screenshot: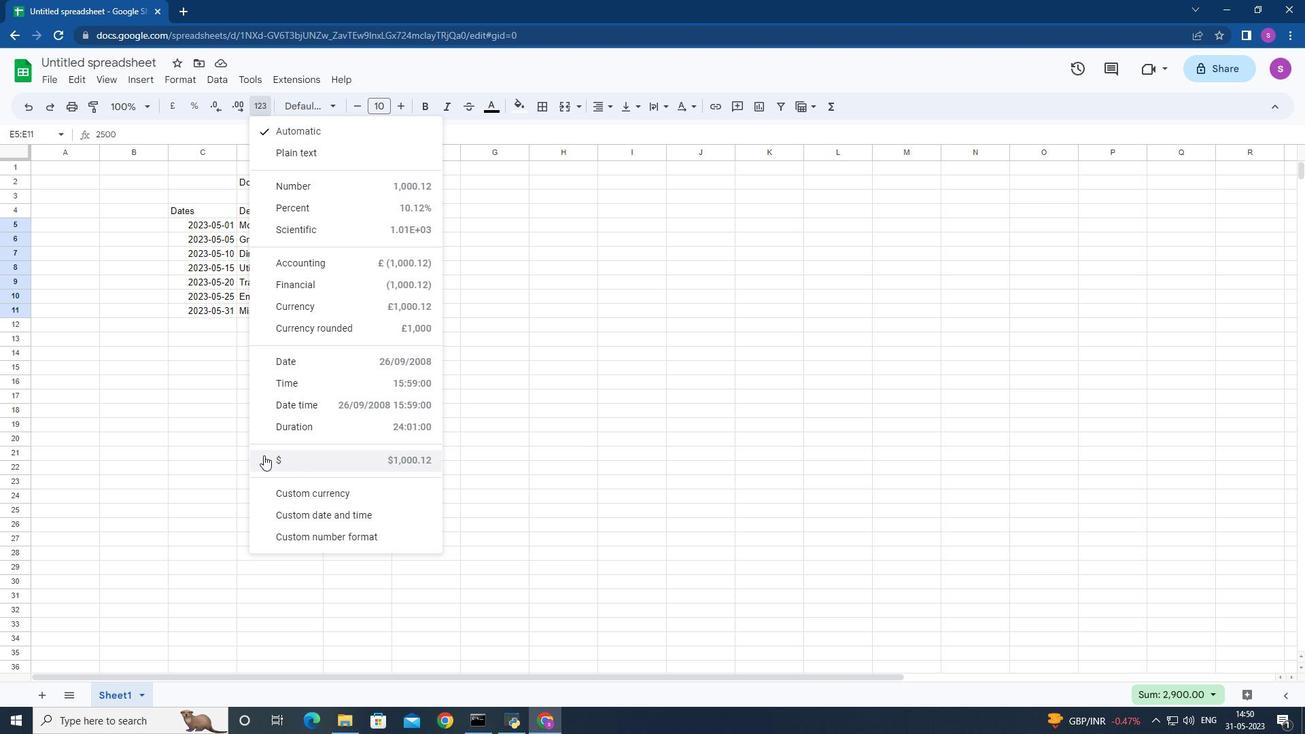 
Action: Mouse moved to (409, 208)
Screenshot: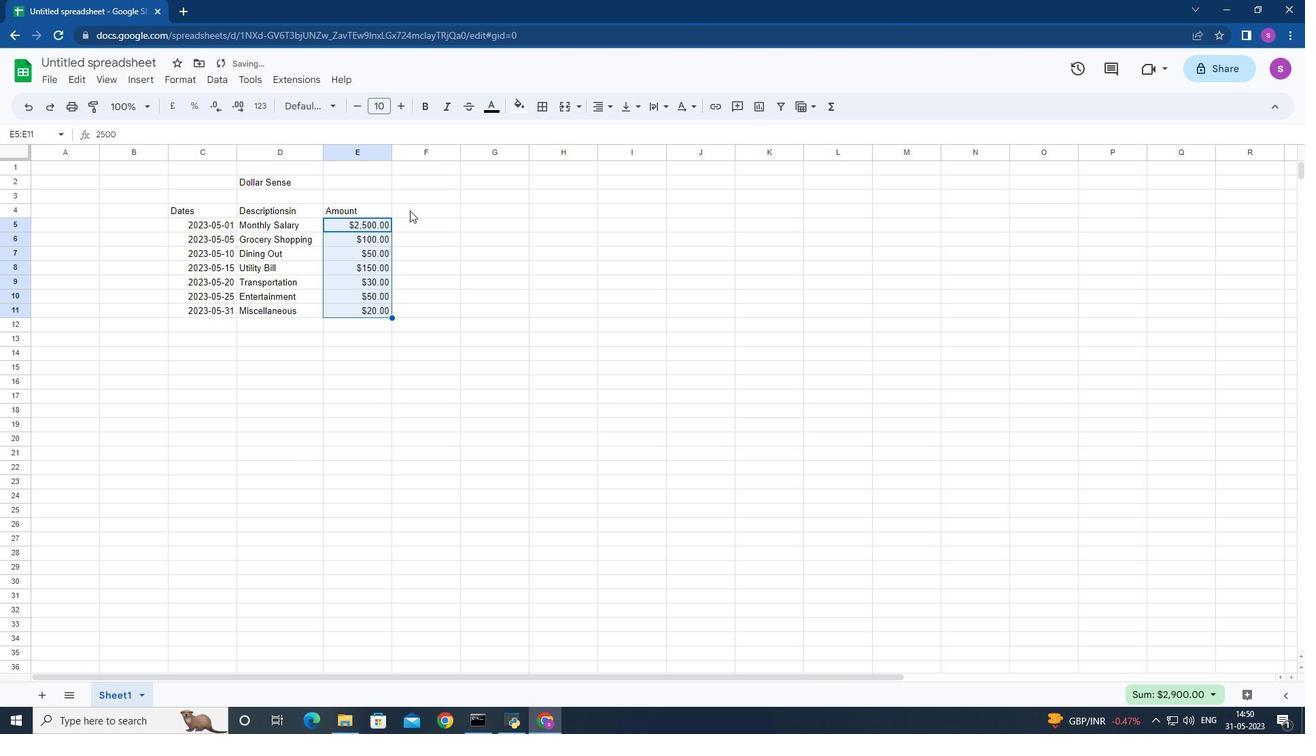 
Action: Mouse pressed left at (409, 208)
Screenshot: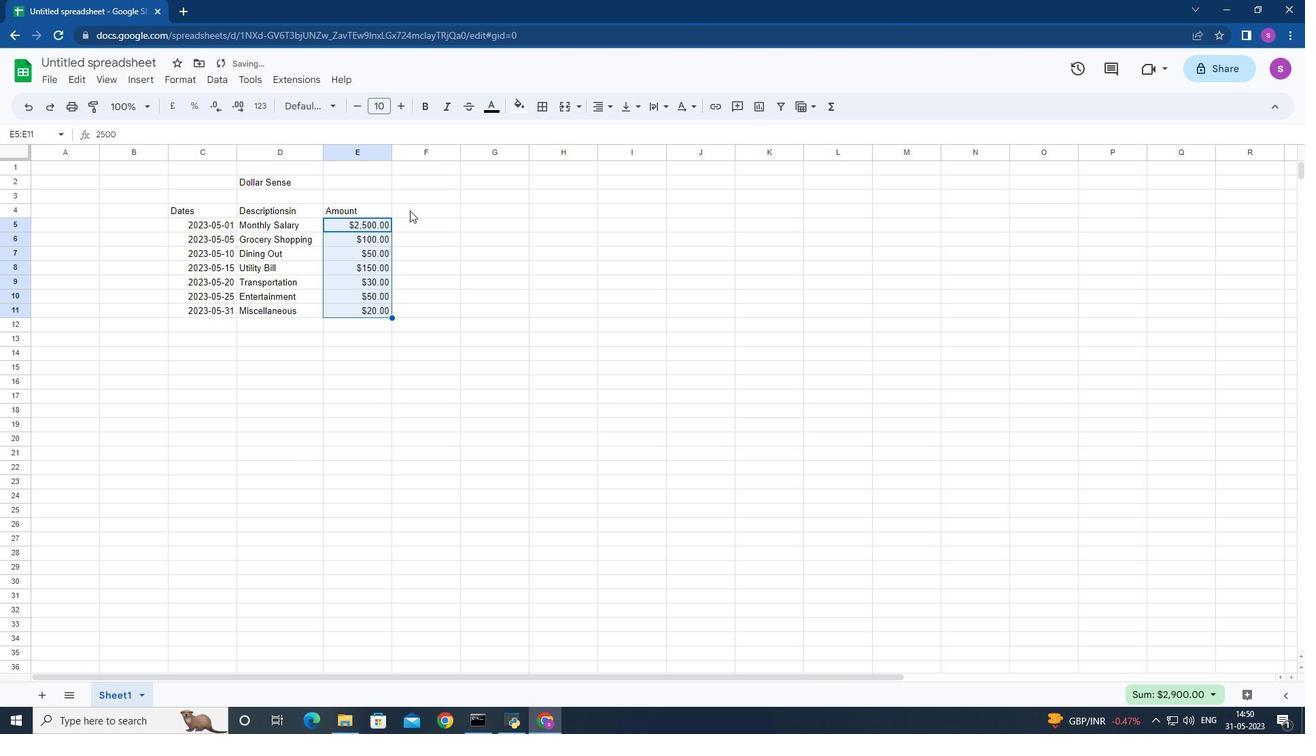 
Action: Mouse moved to (406, 211)
Screenshot: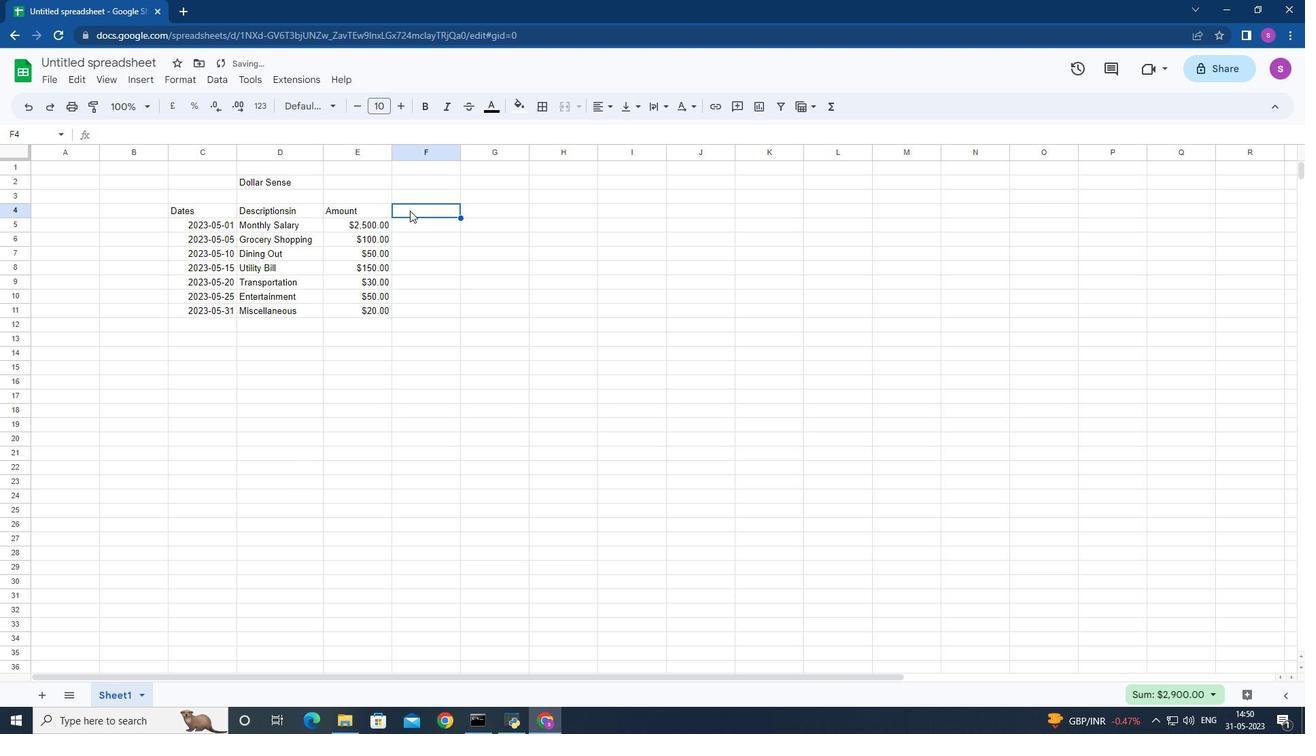 
Action: Key pressed <Key.shift>Incom/<Key.shift>Expensein<Key.space><Key.down>
Screenshot: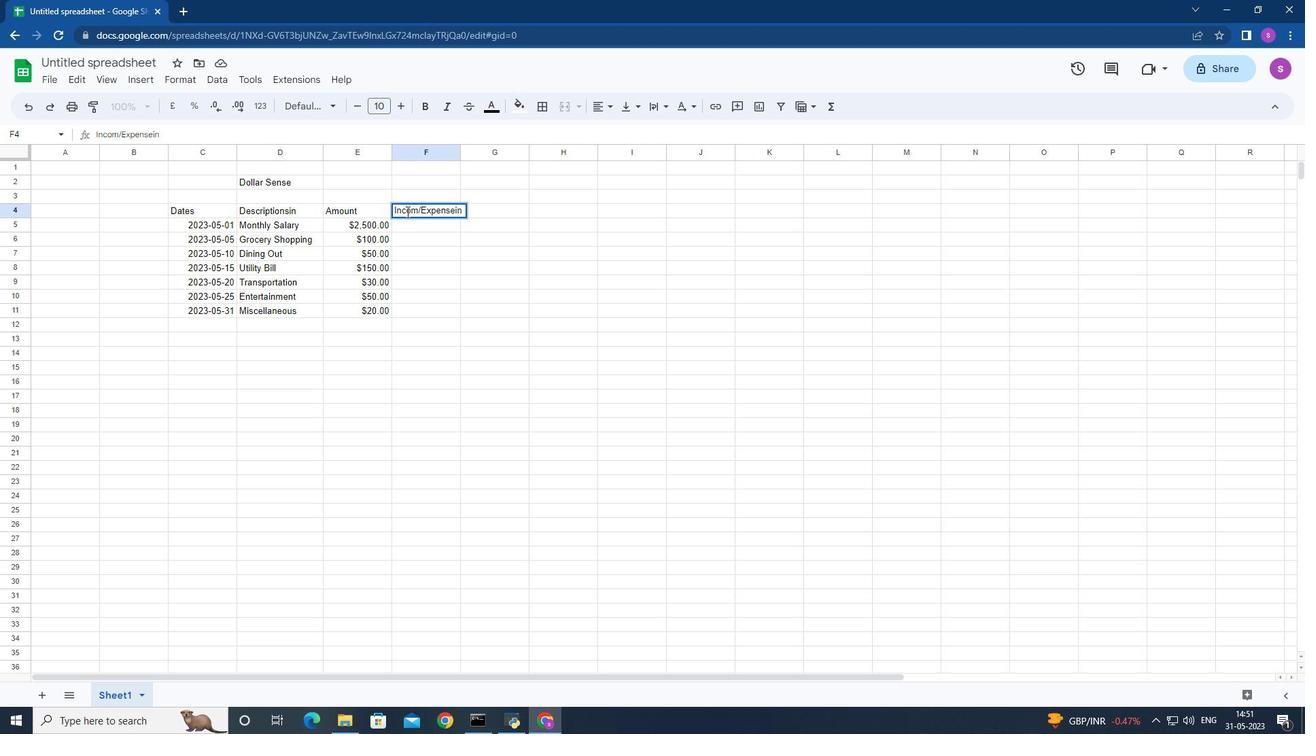 
Action: Mouse moved to (416, 232)
Screenshot: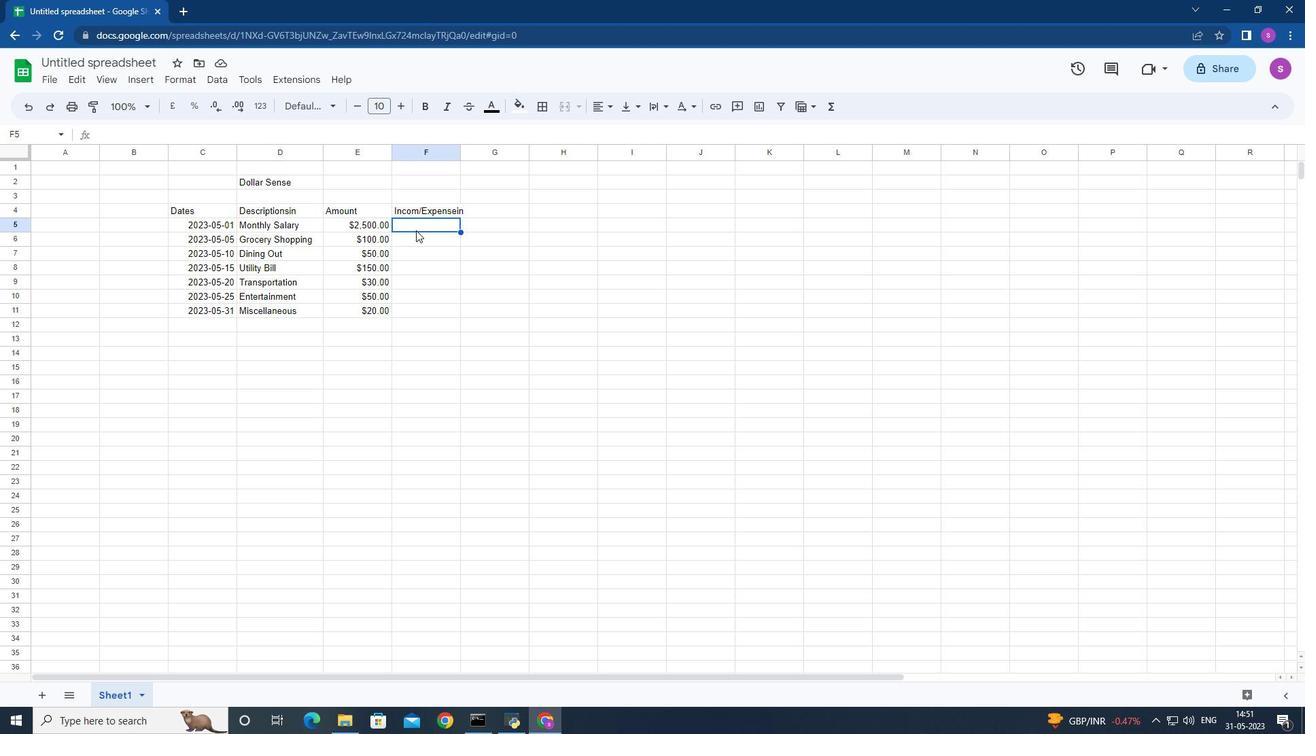 
Action: Key pressed <Key.shift>Incom<Key.space><Key.down>
Screenshot: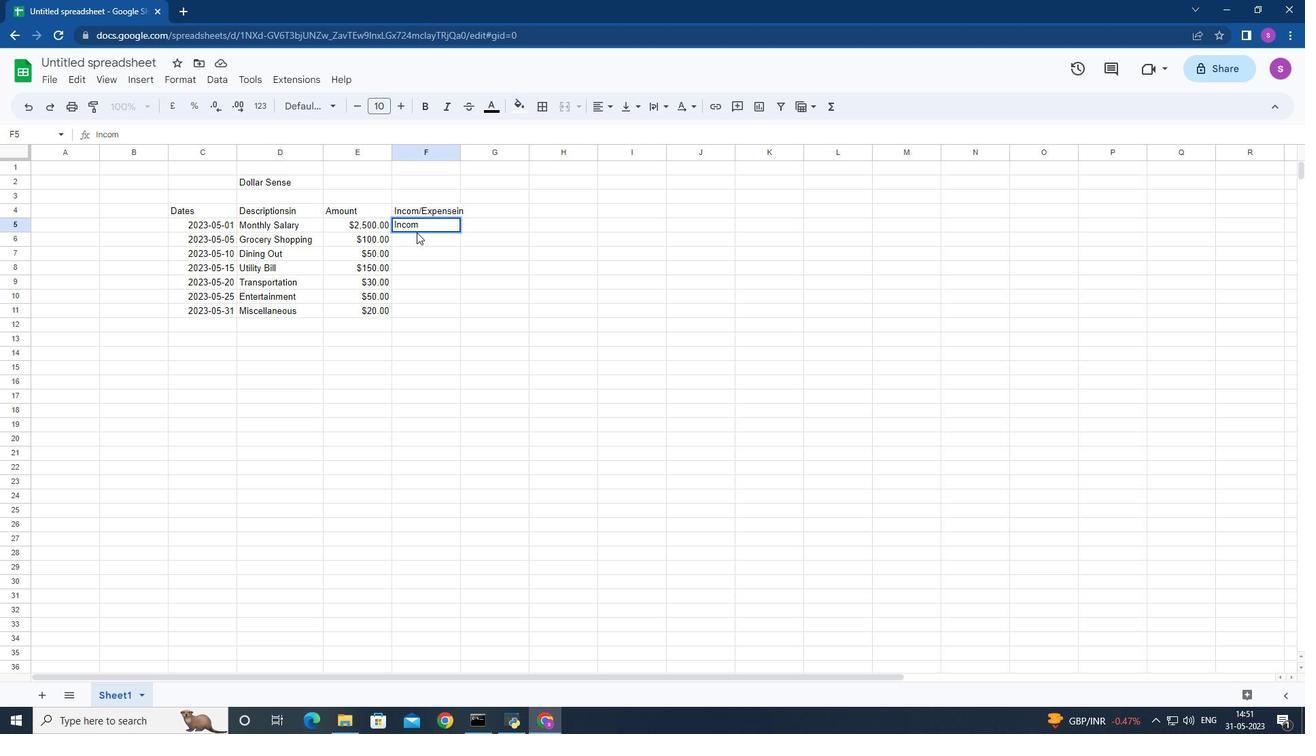 
Action: Mouse moved to (287, 310)
Screenshot: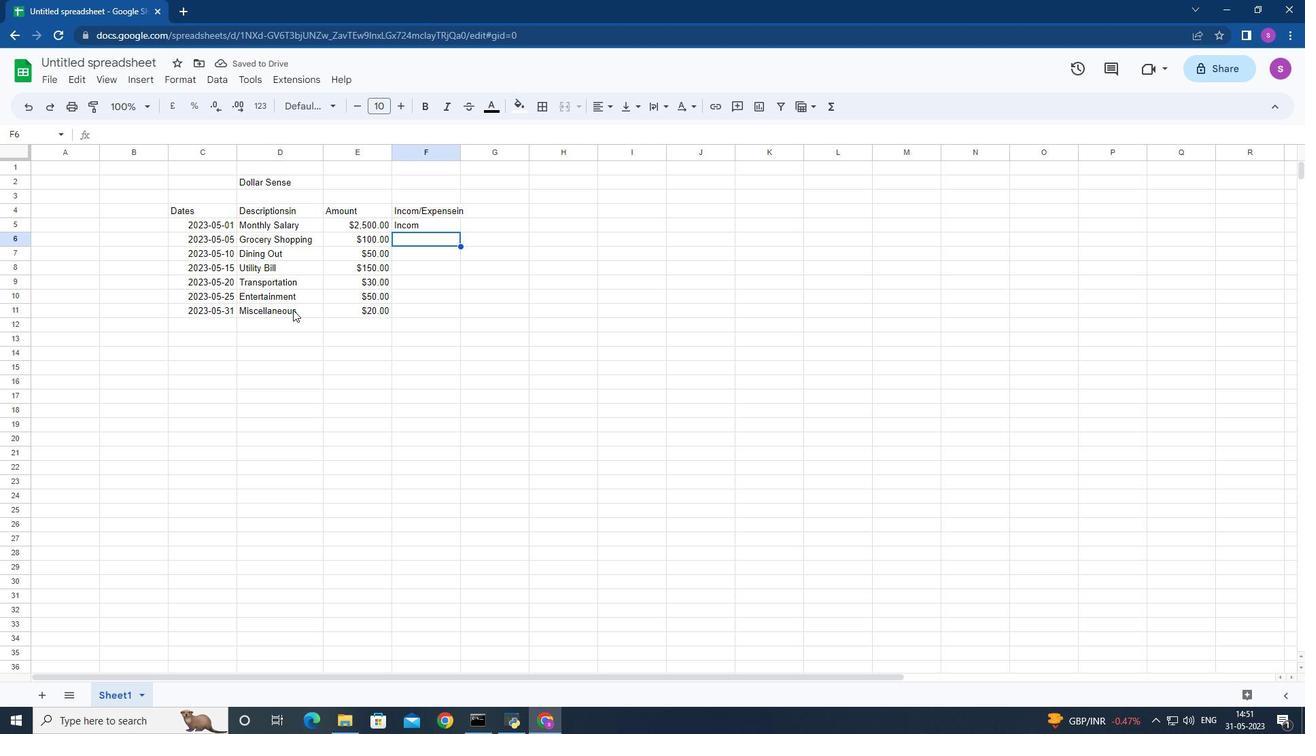 
Action: Key pressed <Key.shift>Expensein<Key.down><Key.shift>E<Key.enter><Key.shift>E<Key.enter><Key.down><Key.up><Key.shift>E<Key.enter><Key.shift>E<Key.enter><Key.shift>E<Key.enter><Key.right><Key.up><Key.up><Key.up><Key.up><Key.up><Key.up><Key.up><Key.up>
Screenshot: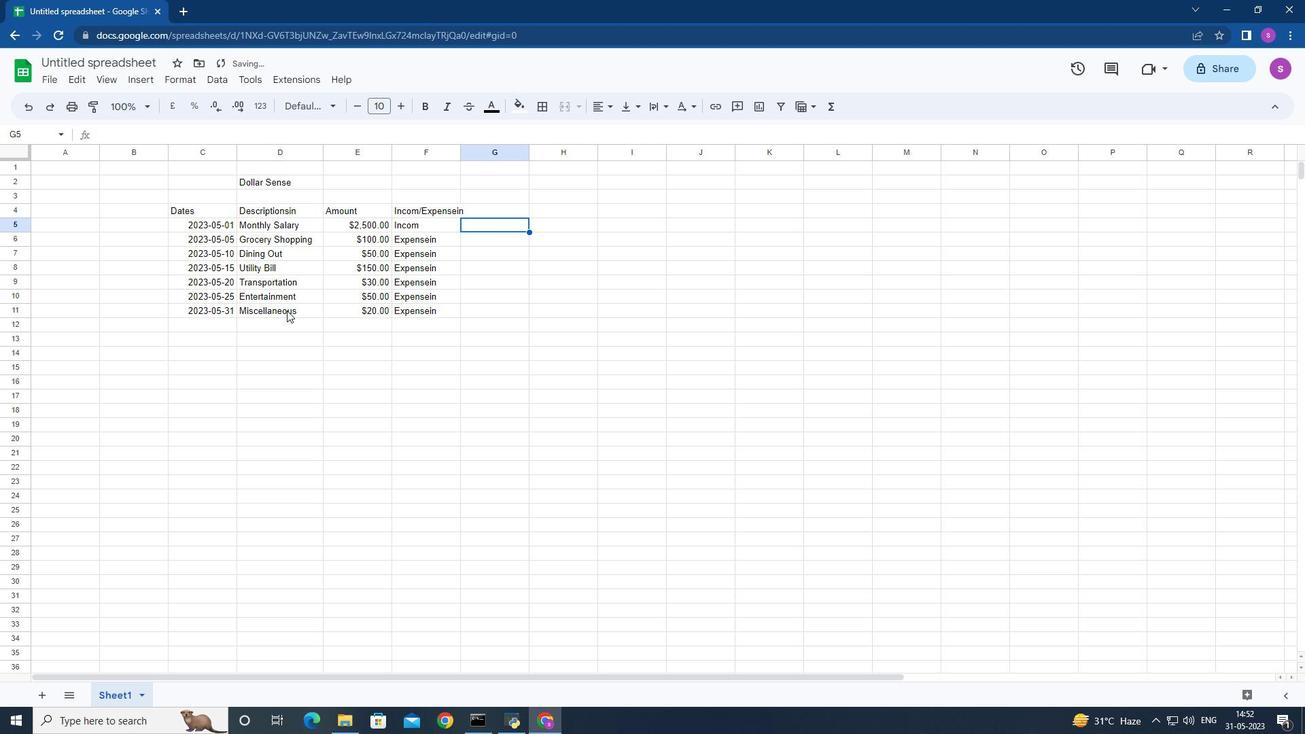 
Action: Mouse moved to (459, 153)
Screenshot: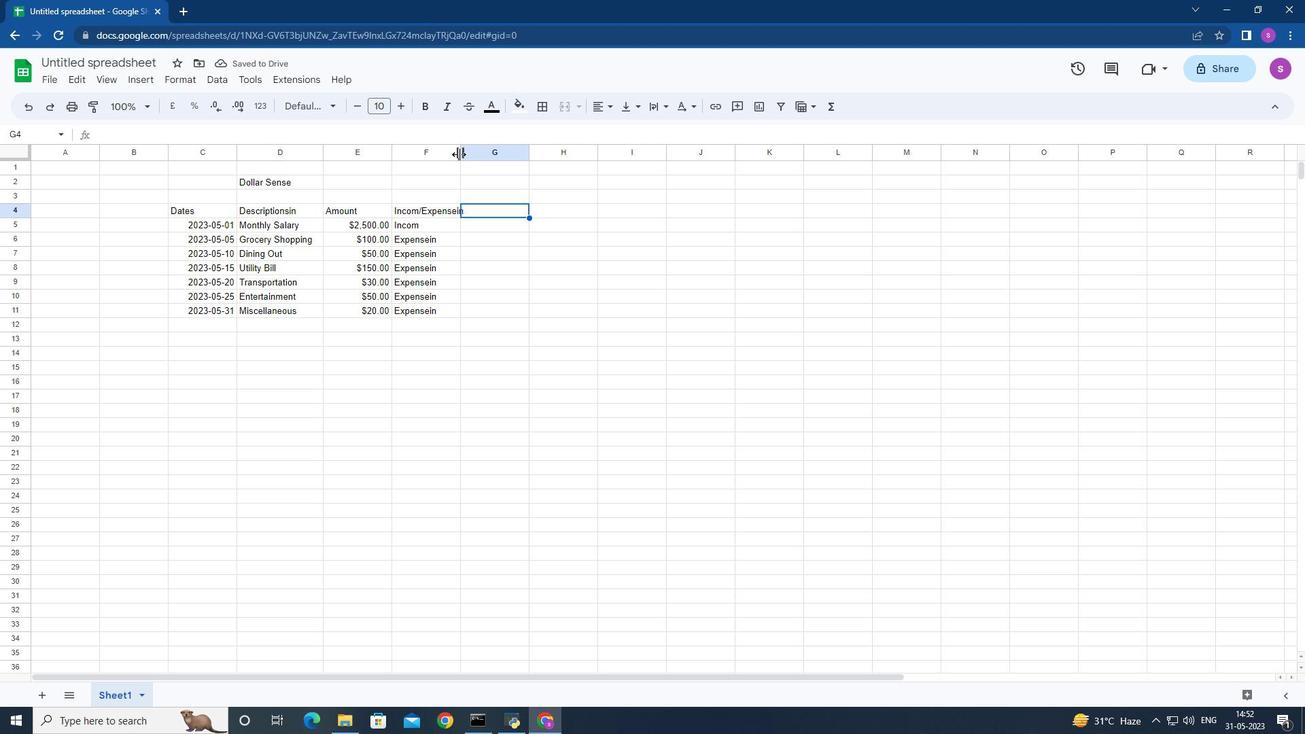 
Action: Mouse pressed left at (459, 153)
Screenshot: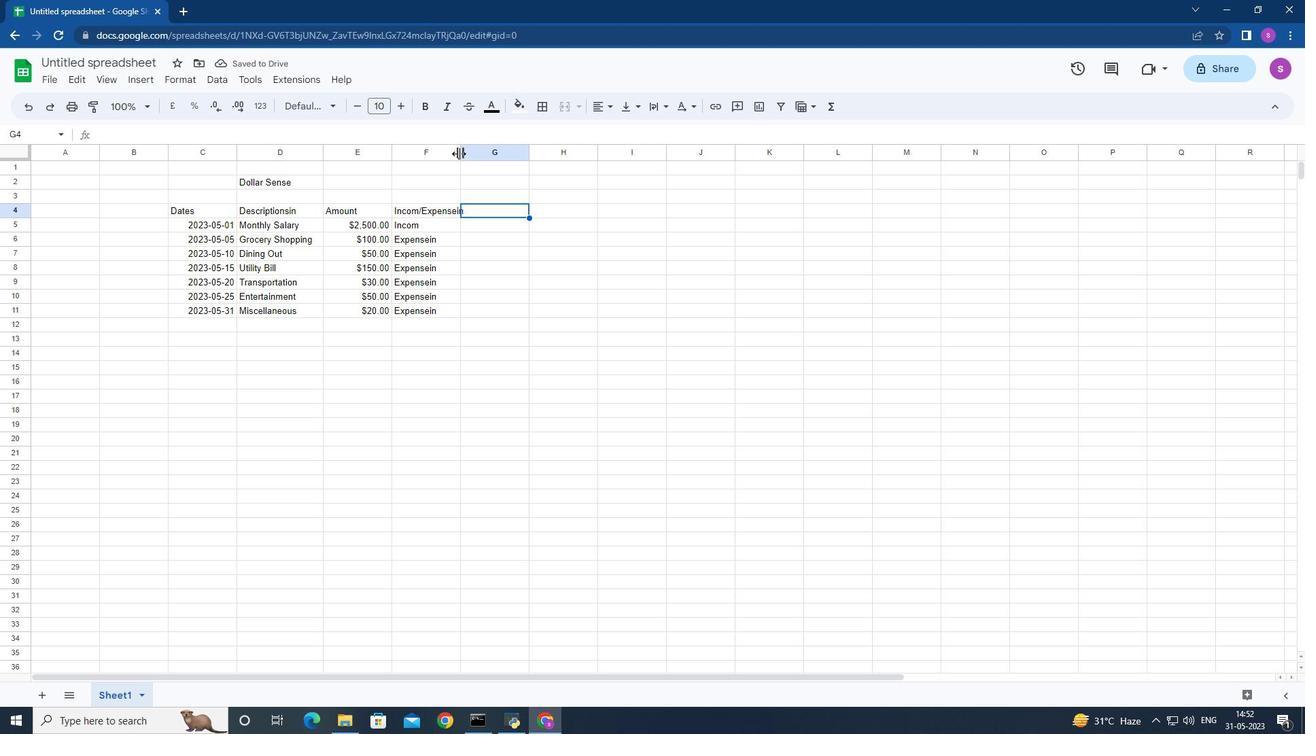 
Action: Mouse moved to (567, 205)
Screenshot: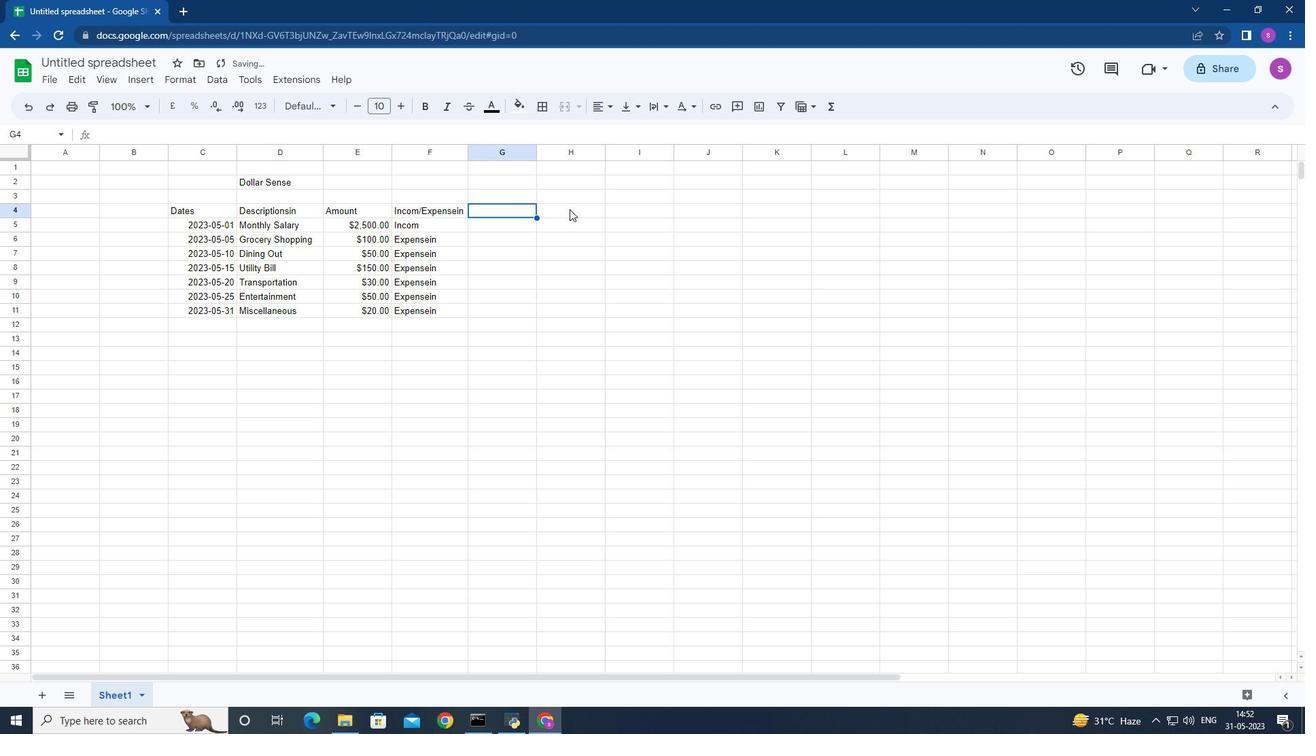 
Action: Mouse pressed left at (567, 205)
Screenshot: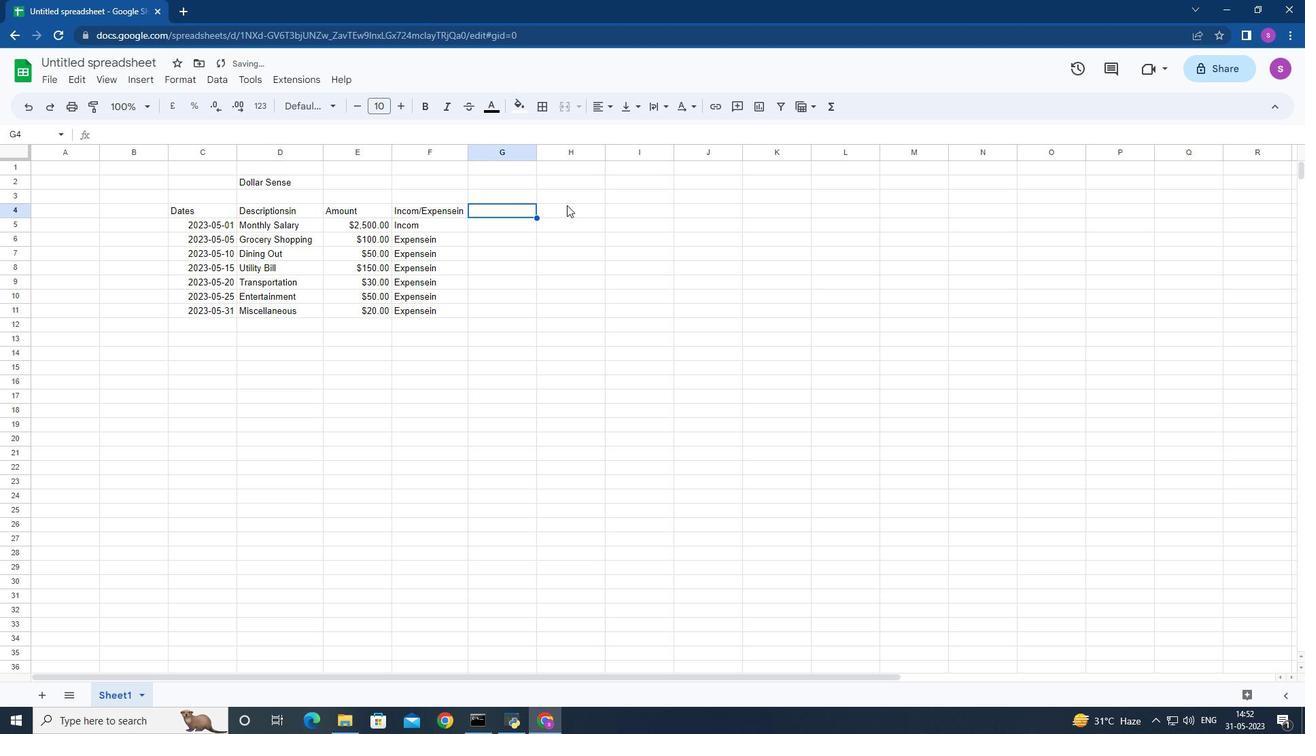 
Action: Mouse moved to (491, 207)
Screenshot: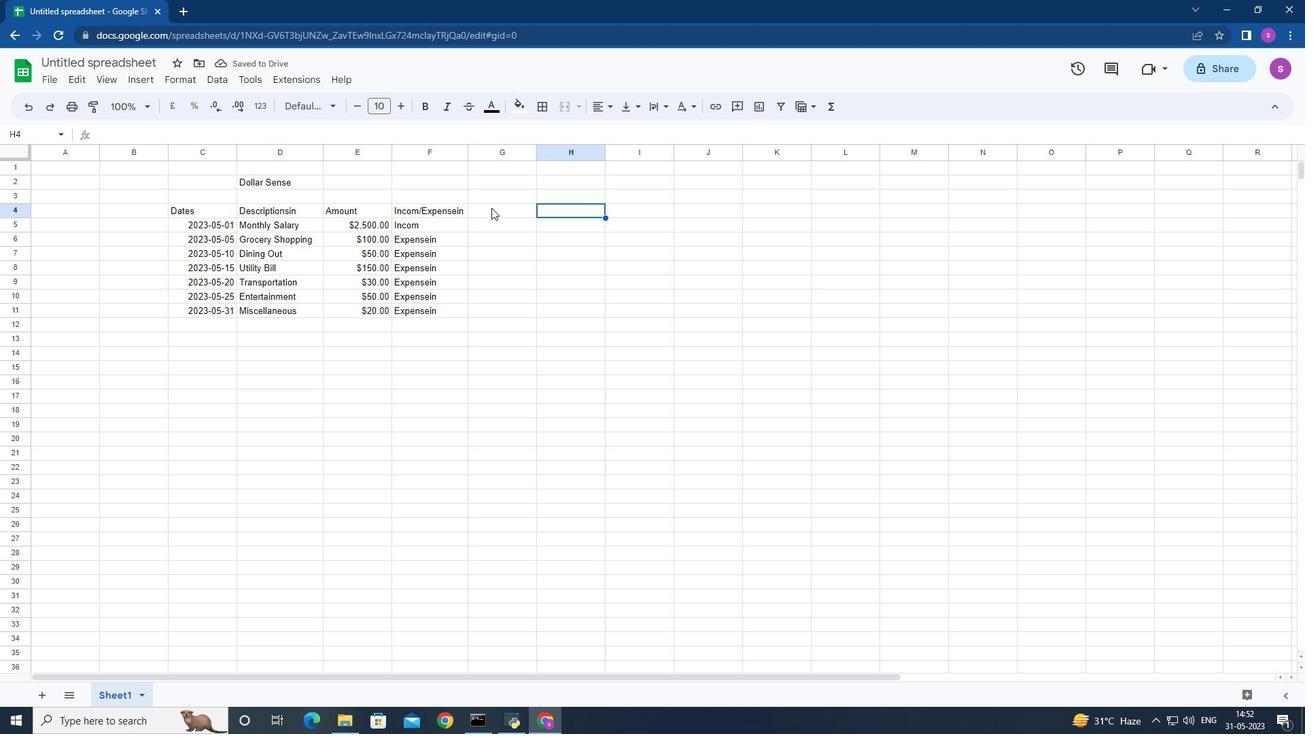 
Action: Mouse pressed left at (491, 207)
Screenshot: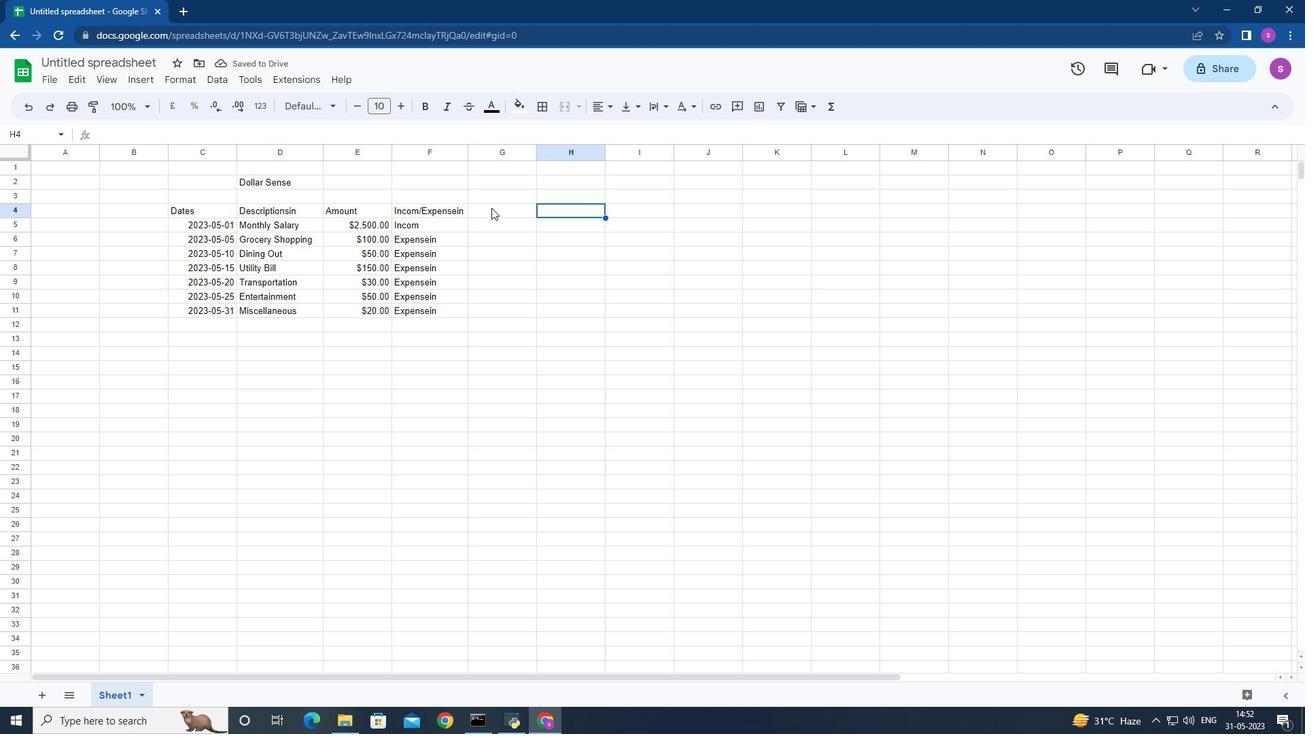
Action: Mouse moved to (493, 208)
Screenshot: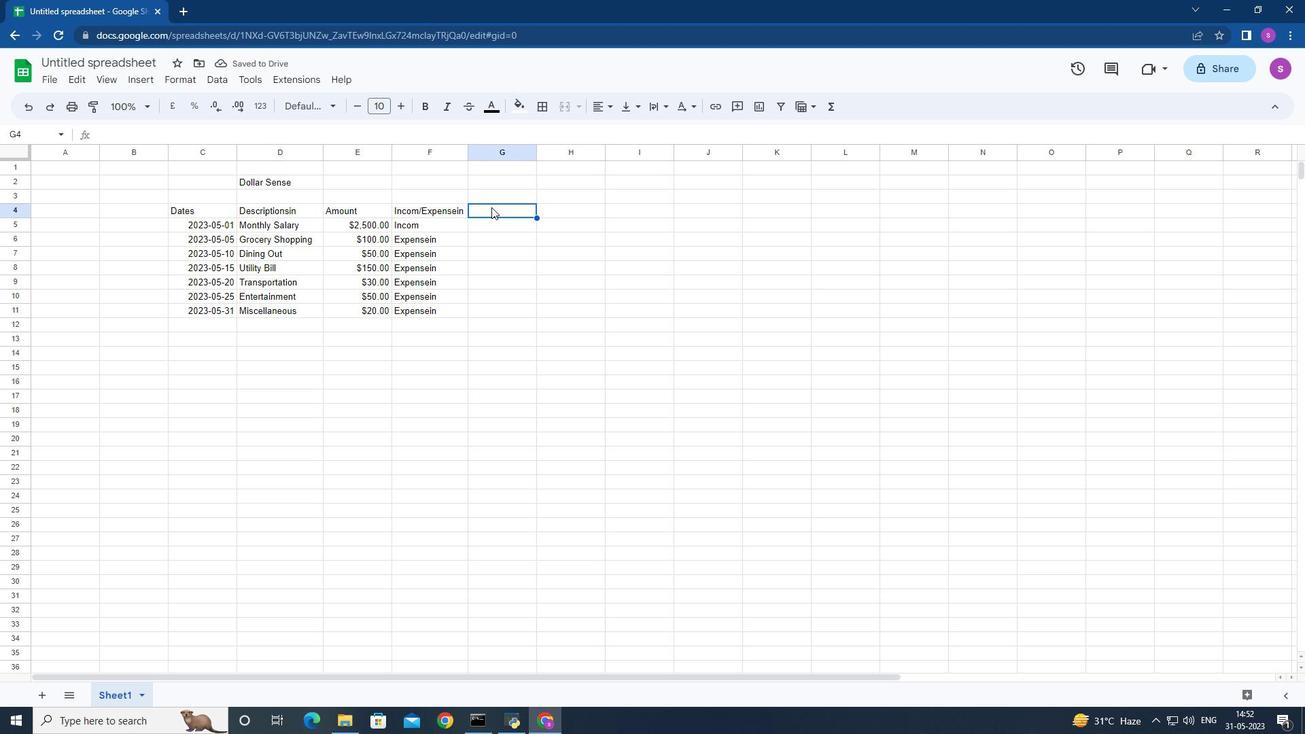 
Action: Key pressed <Key.shift>Balance<Key.down>2500<Key.down>2400<Key.down>2350<Key.down>2200<Key.down>2170<Key.down>2120<Key.down>2100<Key.down>
Screenshot: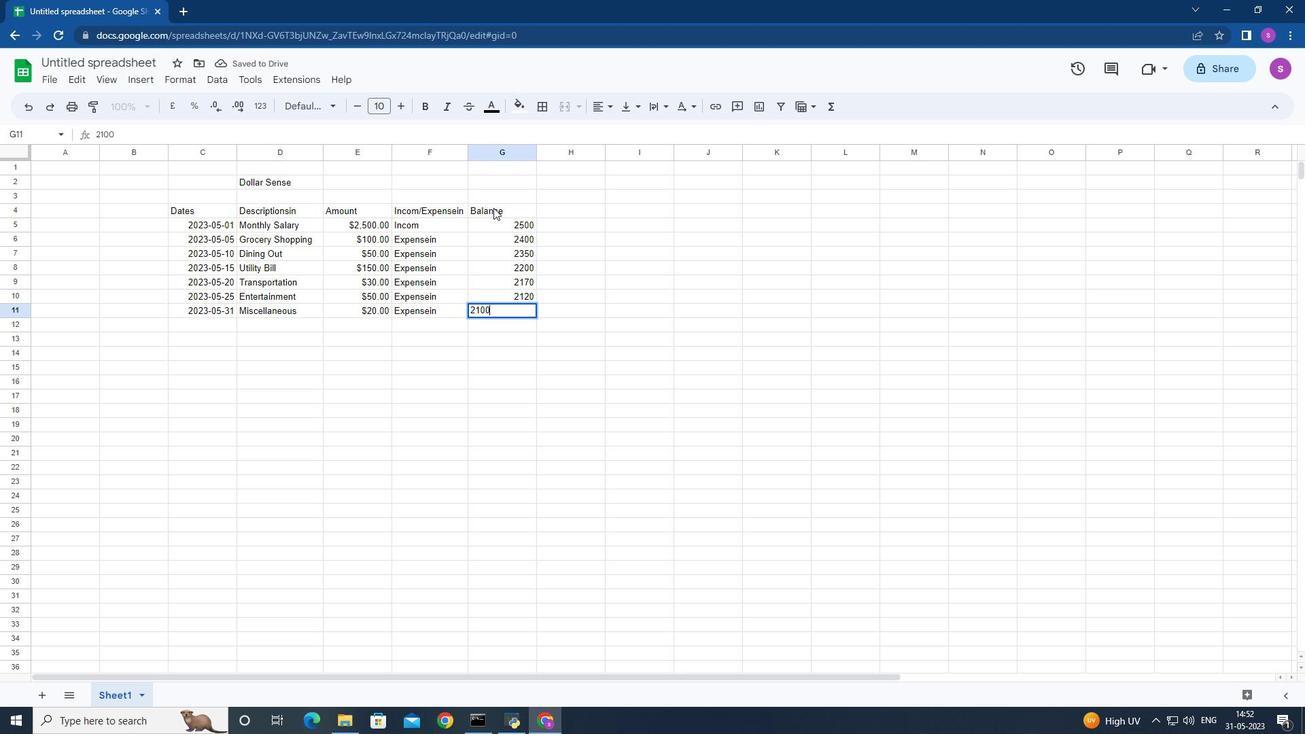 
Action: Mouse moved to (501, 224)
Screenshot: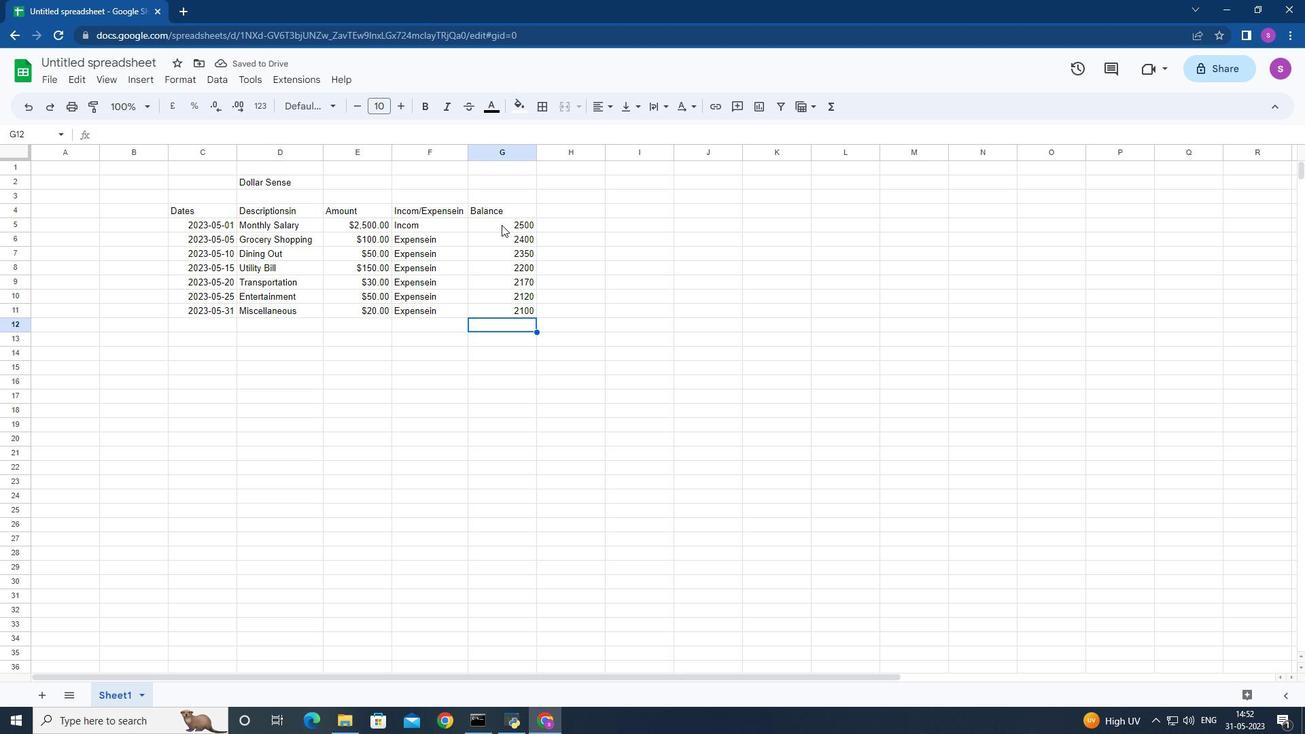 
Action: Mouse pressed left at (501, 224)
Screenshot: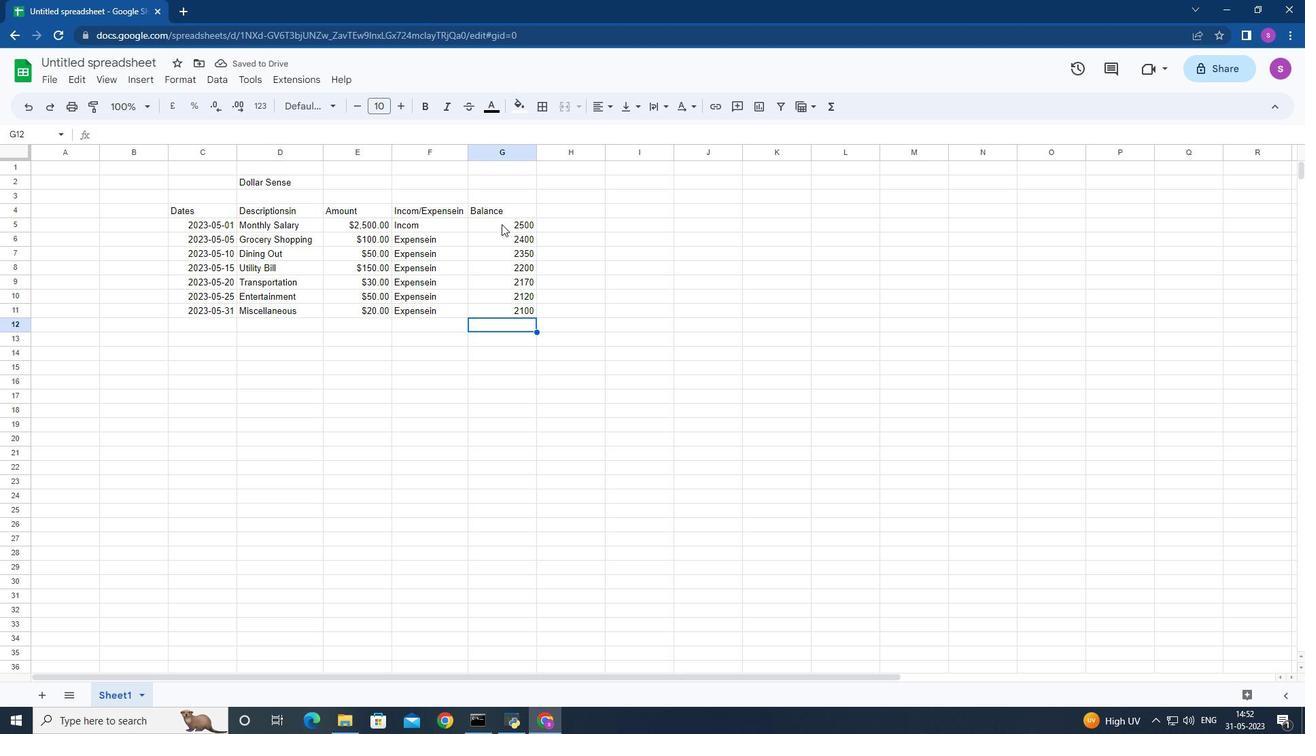 
Action: Mouse moved to (261, 104)
Screenshot: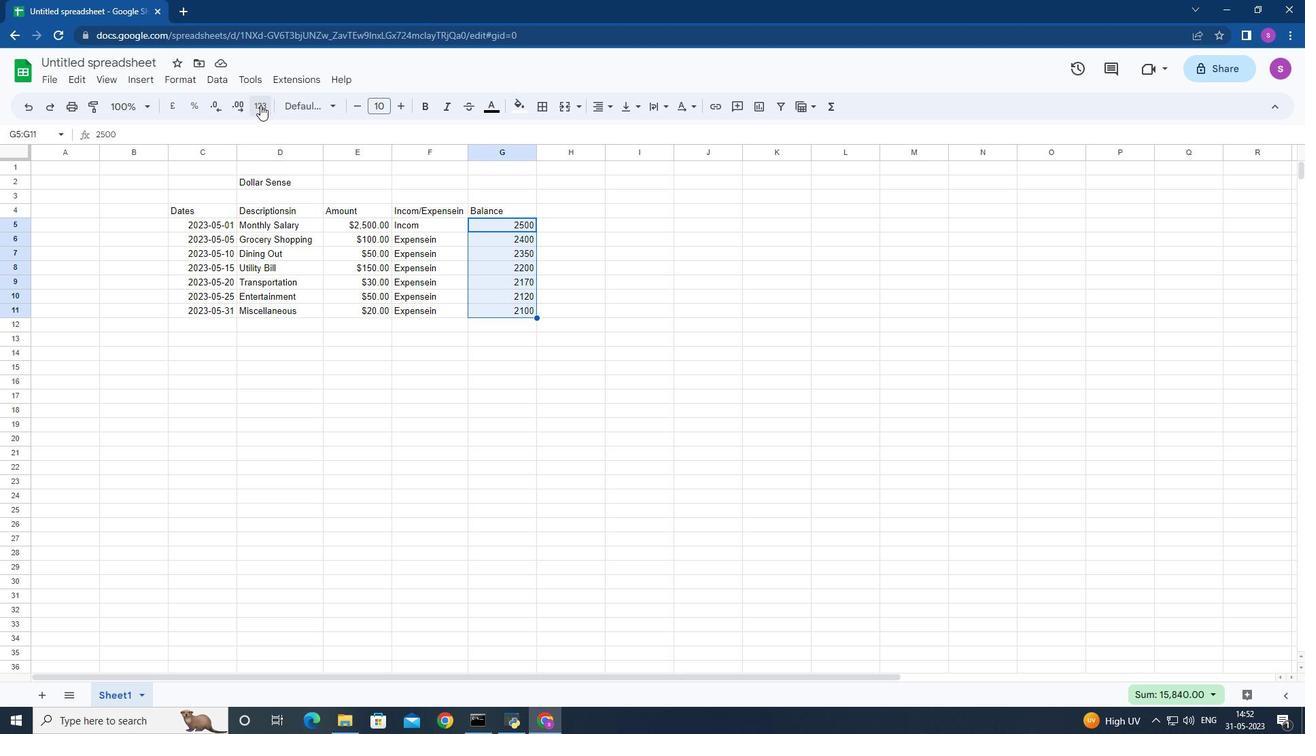 
Action: Mouse pressed left at (261, 104)
Screenshot: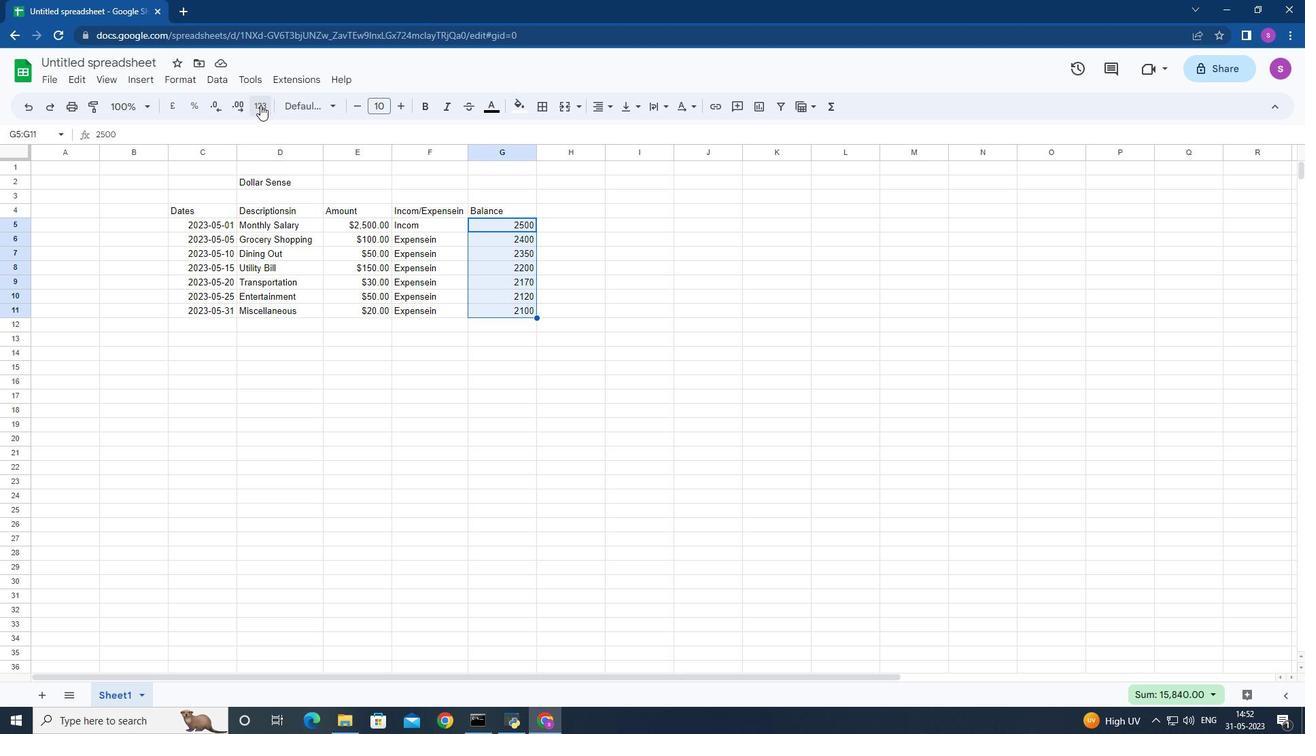 
Action: Mouse moved to (275, 461)
Screenshot: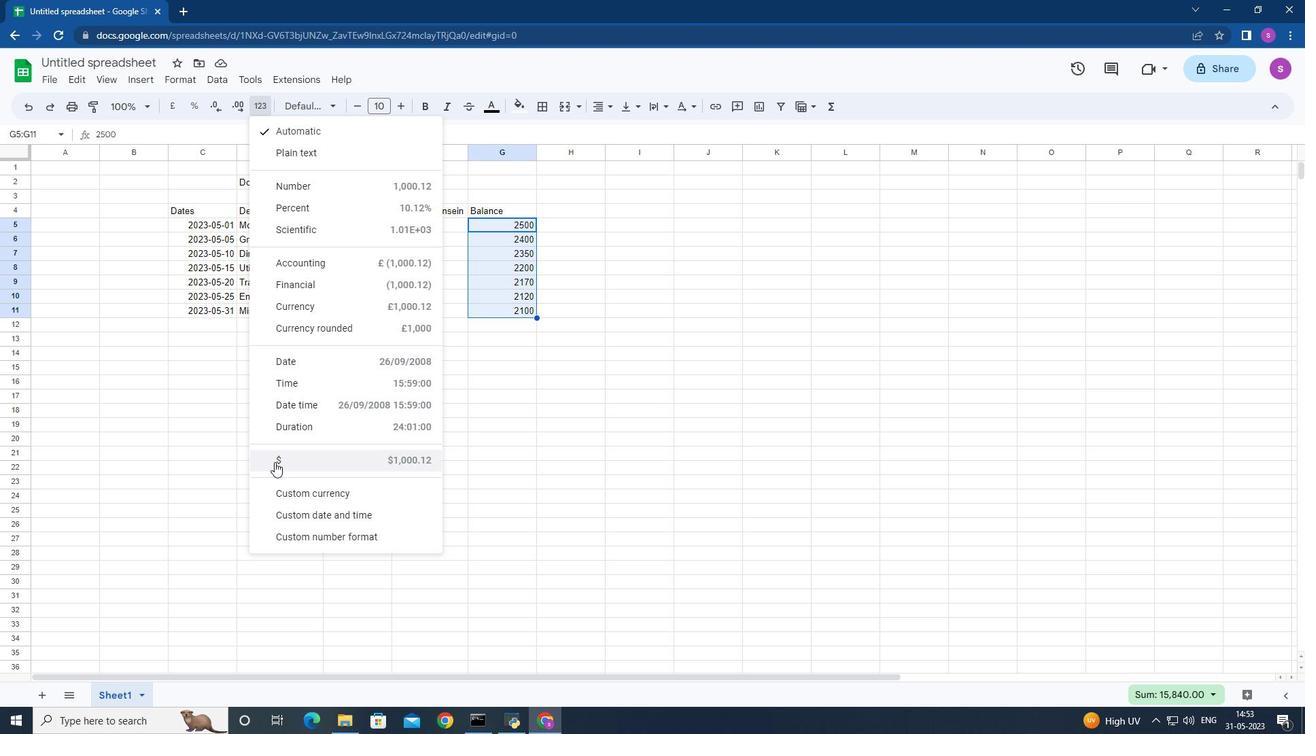 
Action: Mouse pressed left at (275, 461)
Screenshot: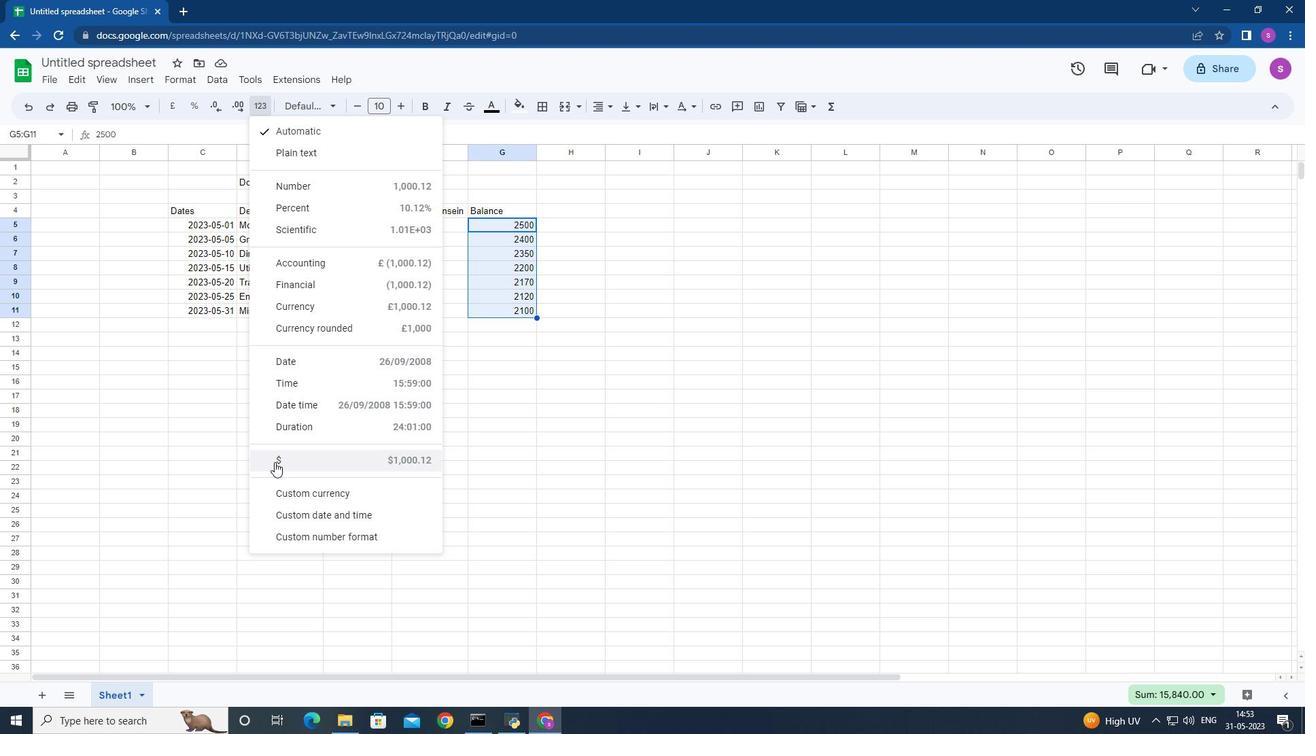 
Action: Mouse moved to (558, 213)
Screenshot: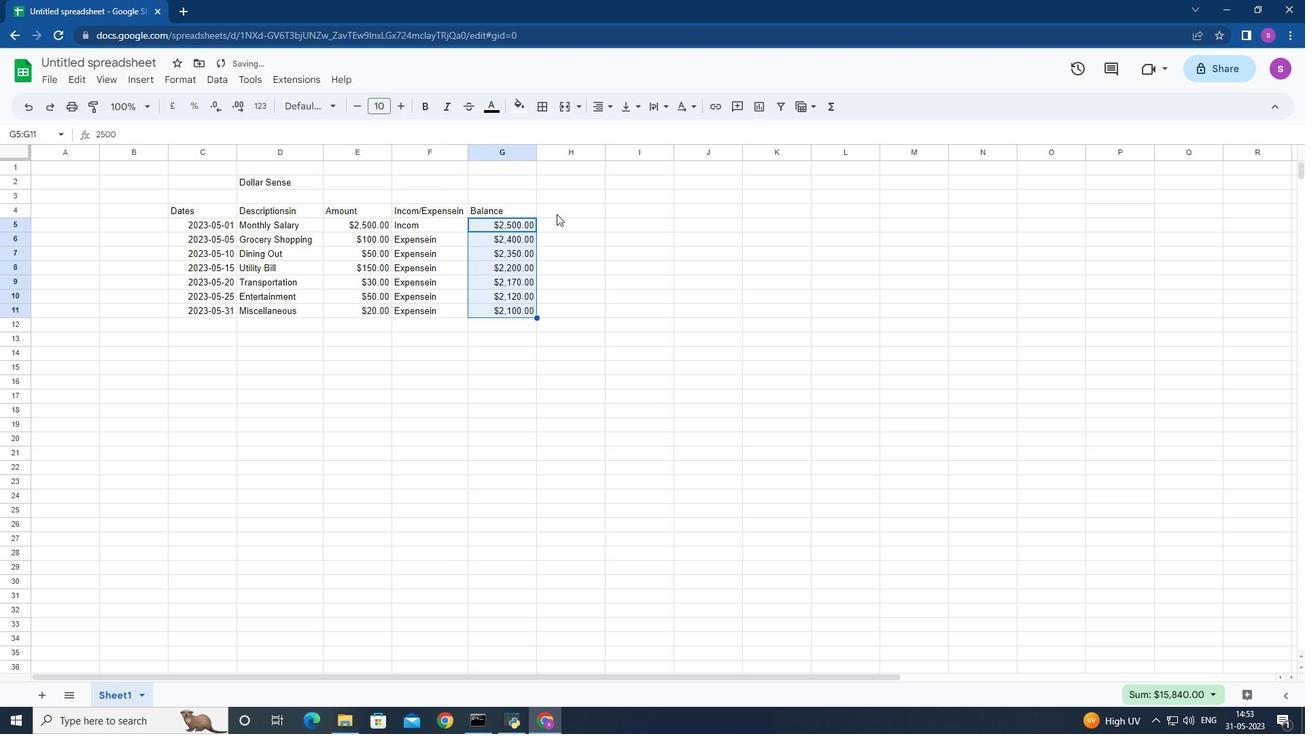 
Action: Mouse pressed left at (558, 213)
Screenshot: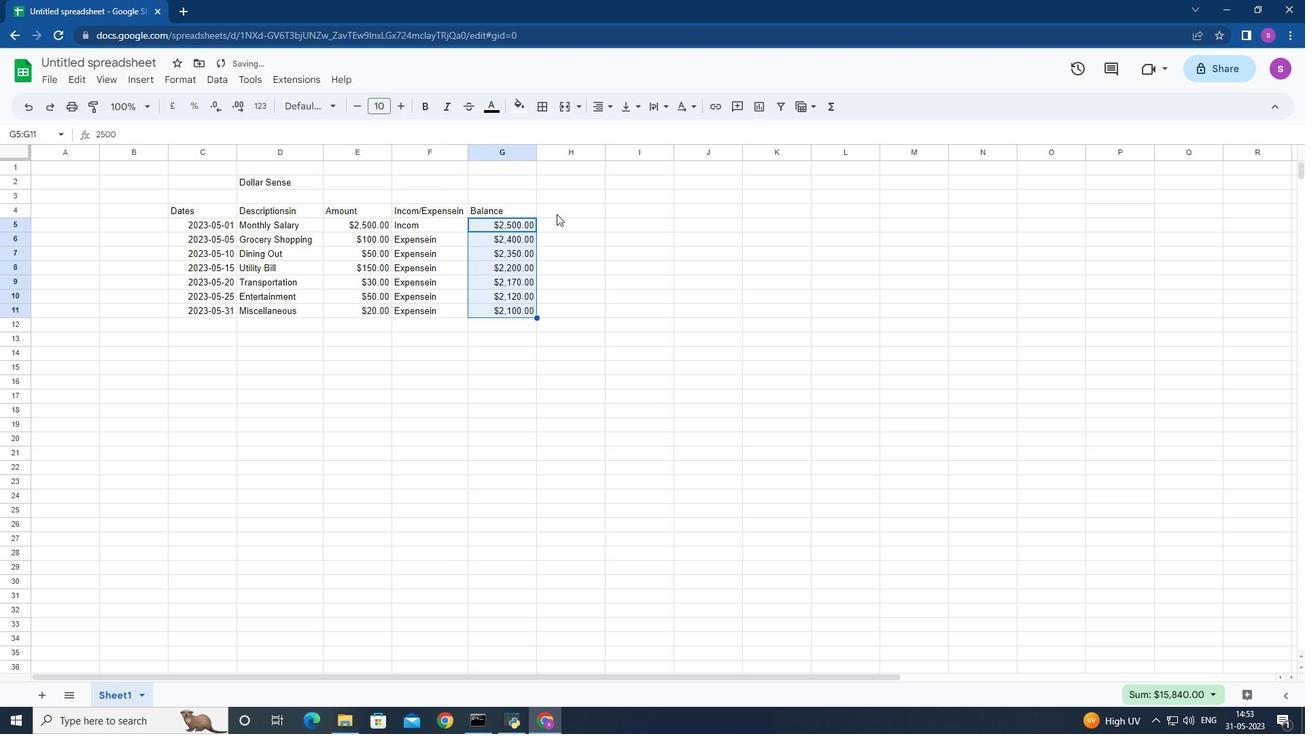 
Action: Mouse moved to (125, 59)
Screenshot: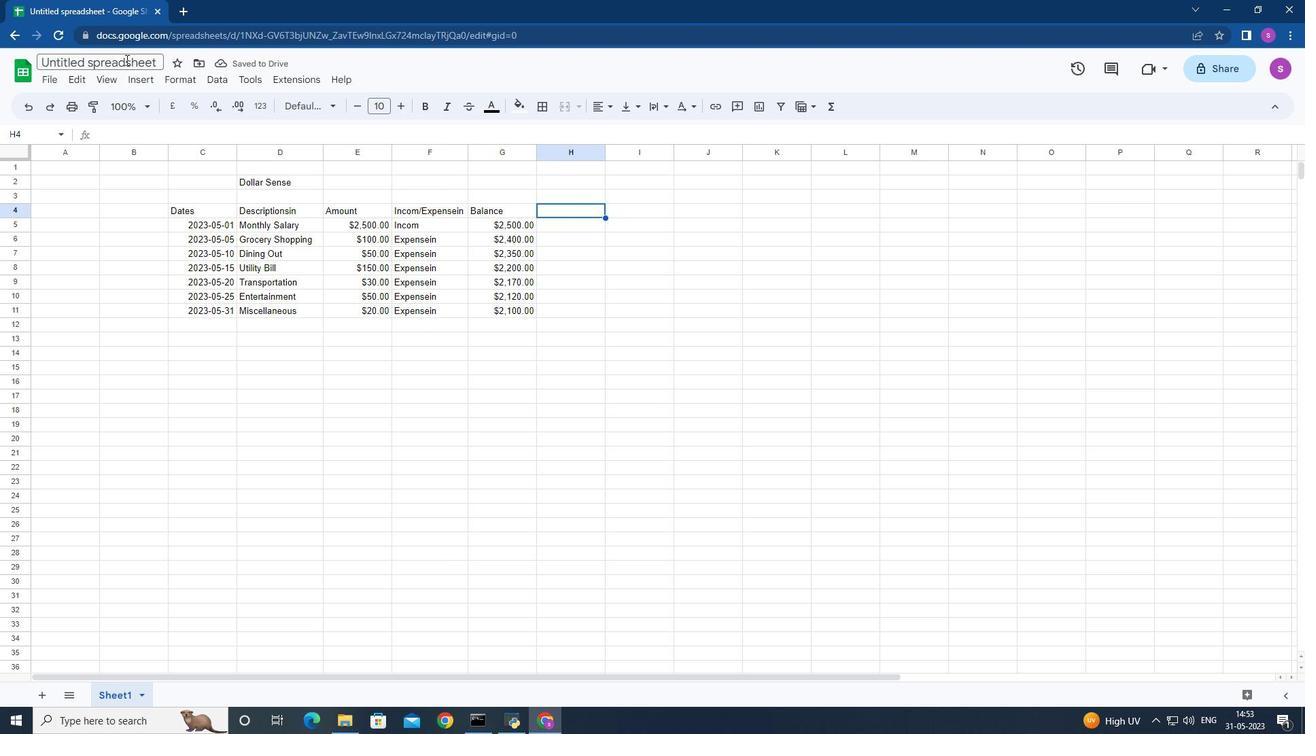 
Action: Mouse pressed left at (125, 59)
Screenshot: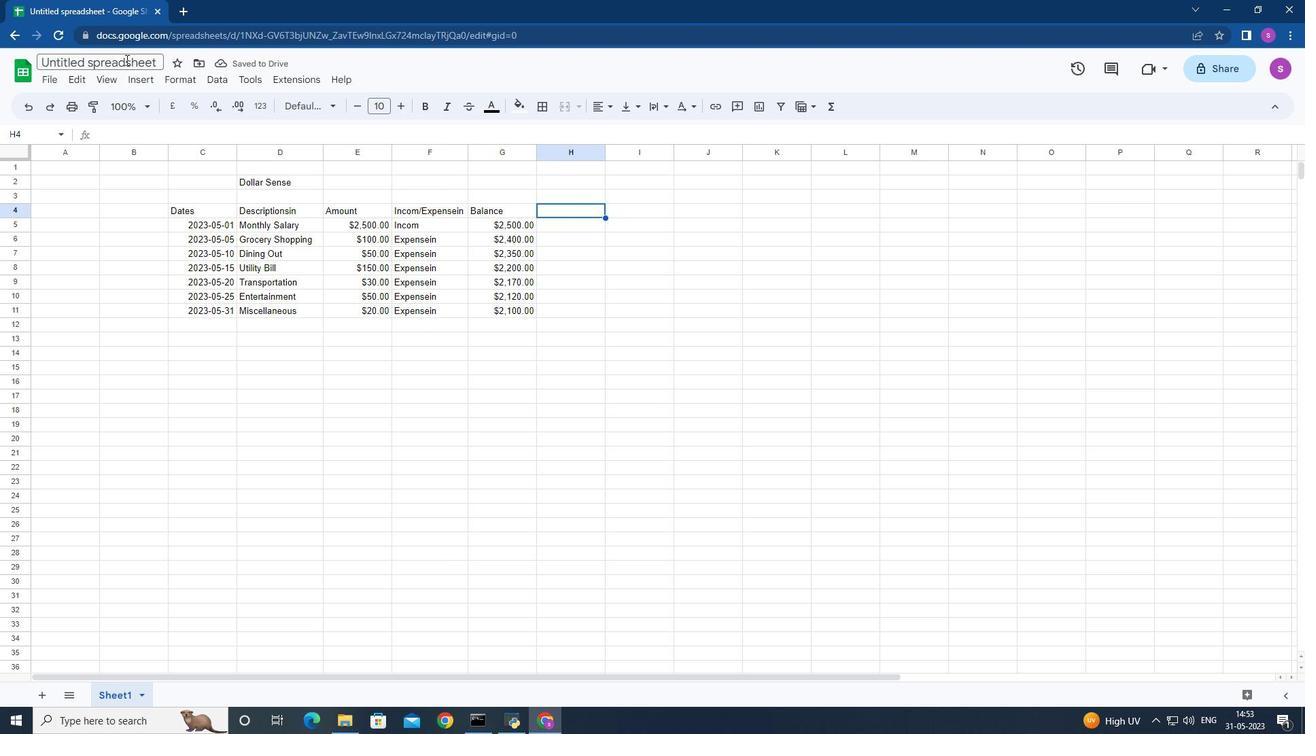 
Action: Mouse moved to (123, 65)
Screenshot: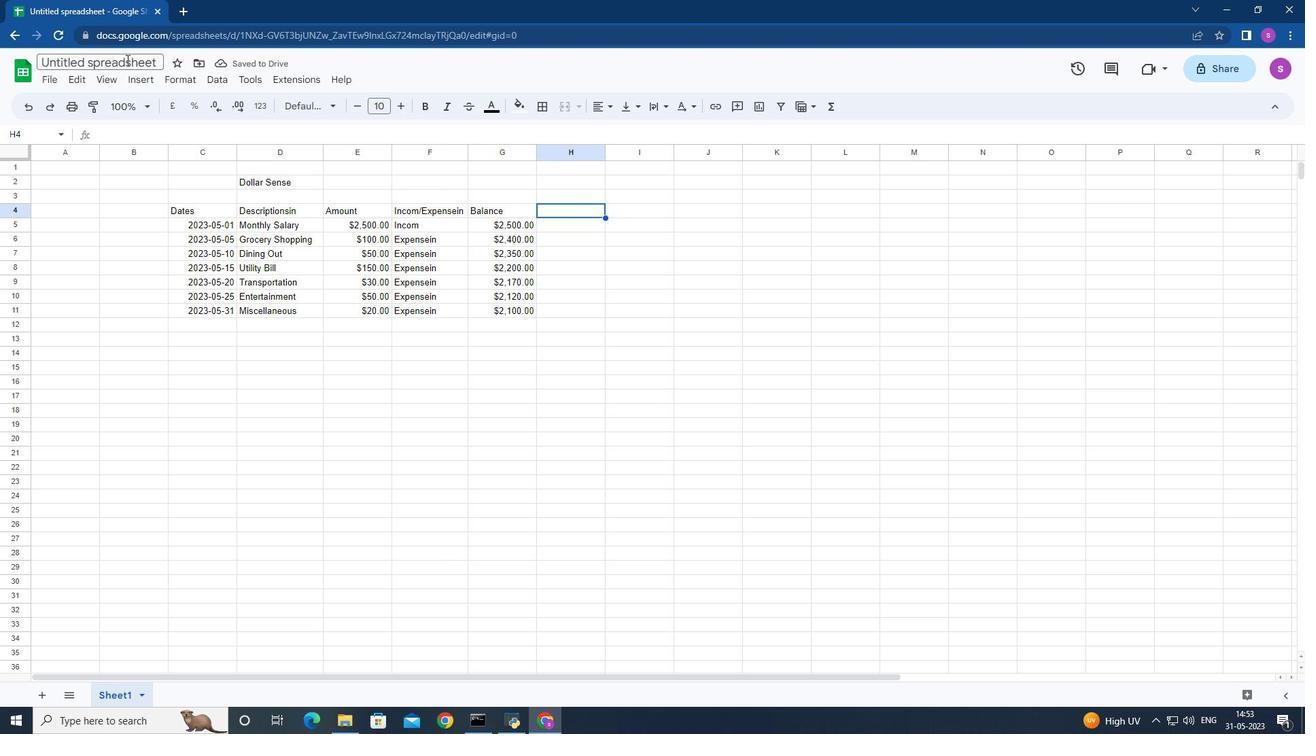 
Action: Key pressed <Key.backspace><Key.shift>By<Key.backspace>udget<Key.space><Key.shift>Review<Key.space>analysis<Key.enter>
Screenshot: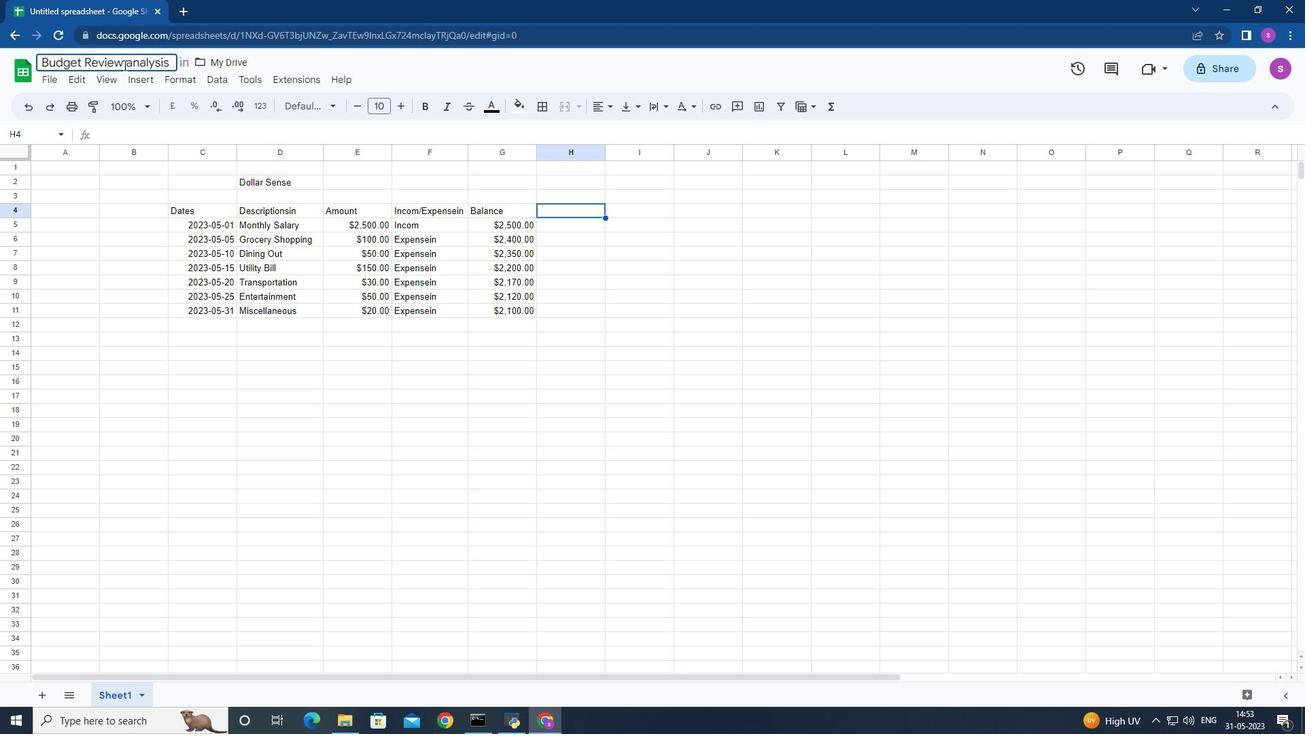 
Action: Mouse moved to (249, 425)
Screenshot: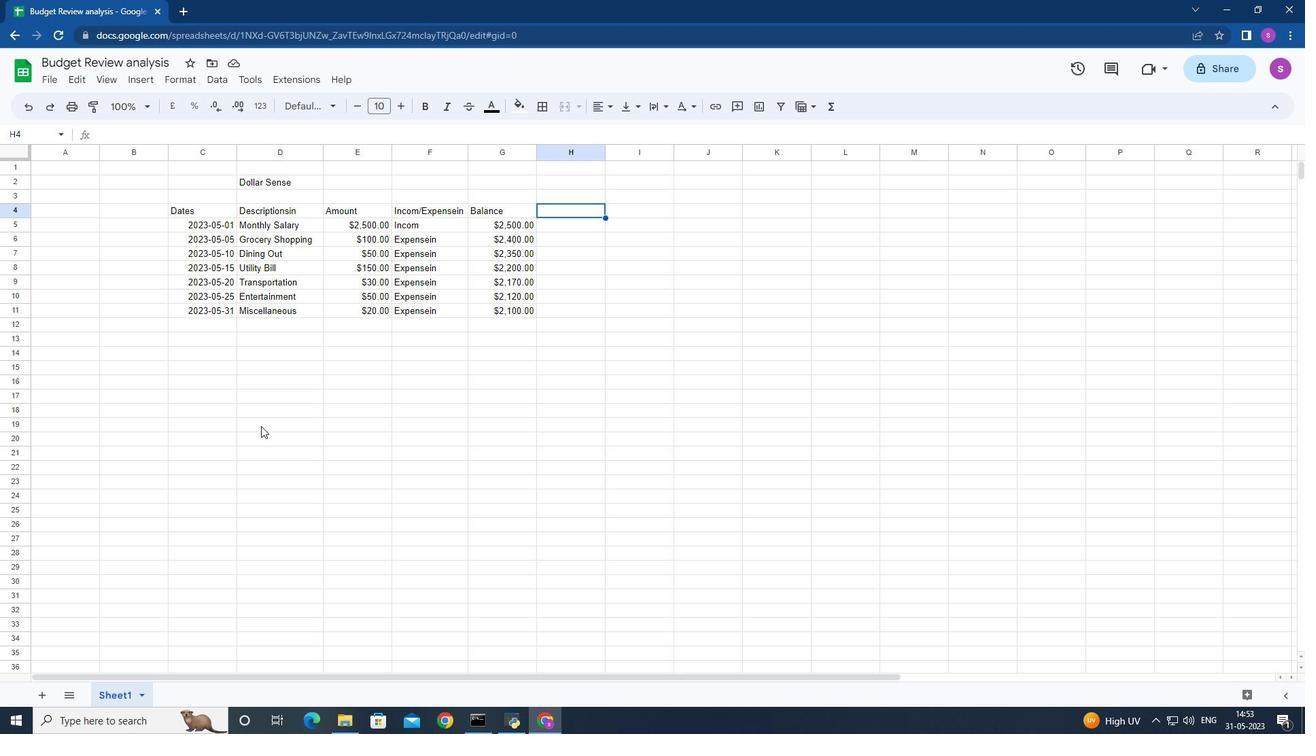 
Action: Key pressed ctrl+S
Screenshot: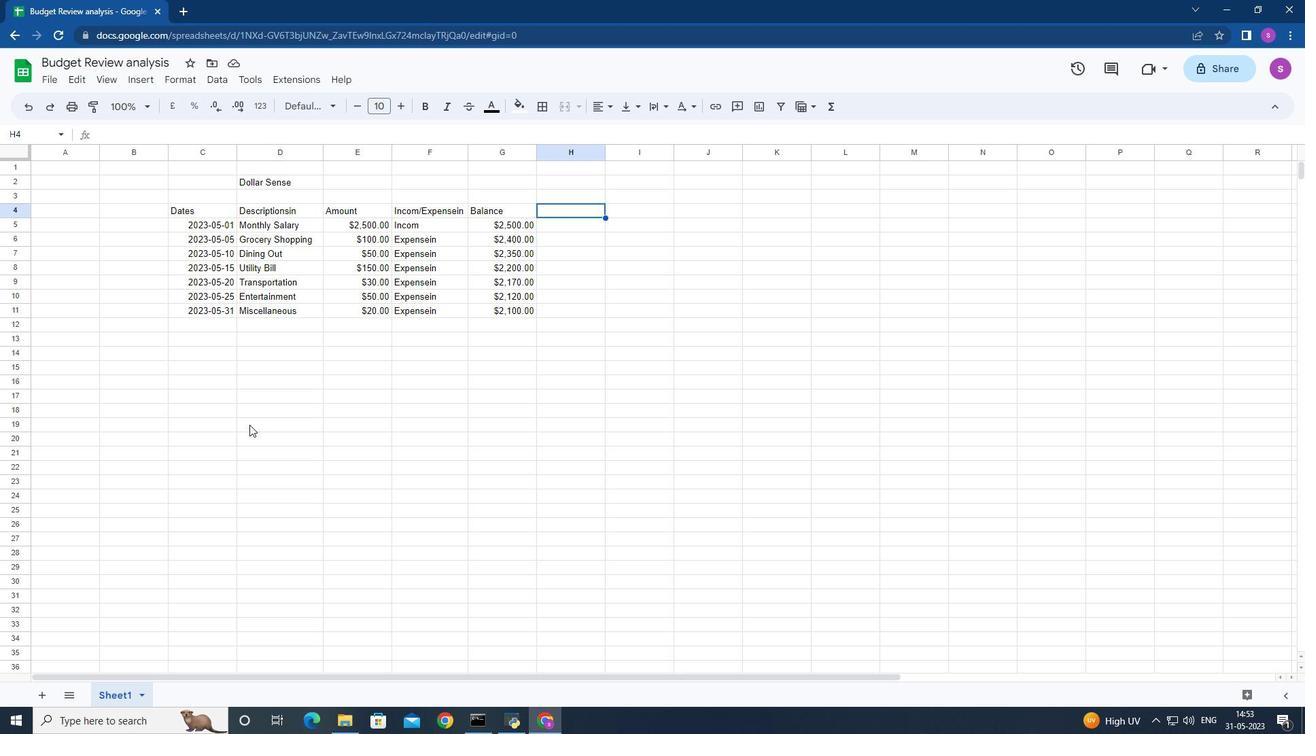 
